 Task: Font style For heading Use Alef with light red berry 1 colour & Underline. font size for heading '28 Pt. 'Change the font style of data to Amiri Quranand font size to  12 Pt. Change the alignment of both headline & data to  Align bottom. In the sheet  auditingSalesMetrics
Action: Mouse moved to (51, 104)
Screenshot: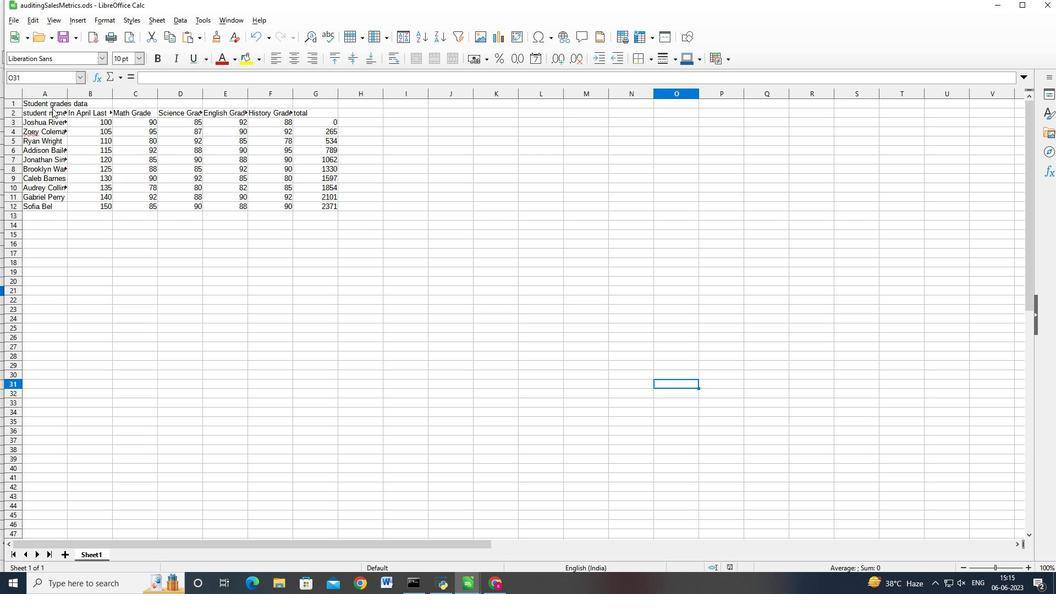 
Action: Mouse pressed left at (51, 104)
Screenshot: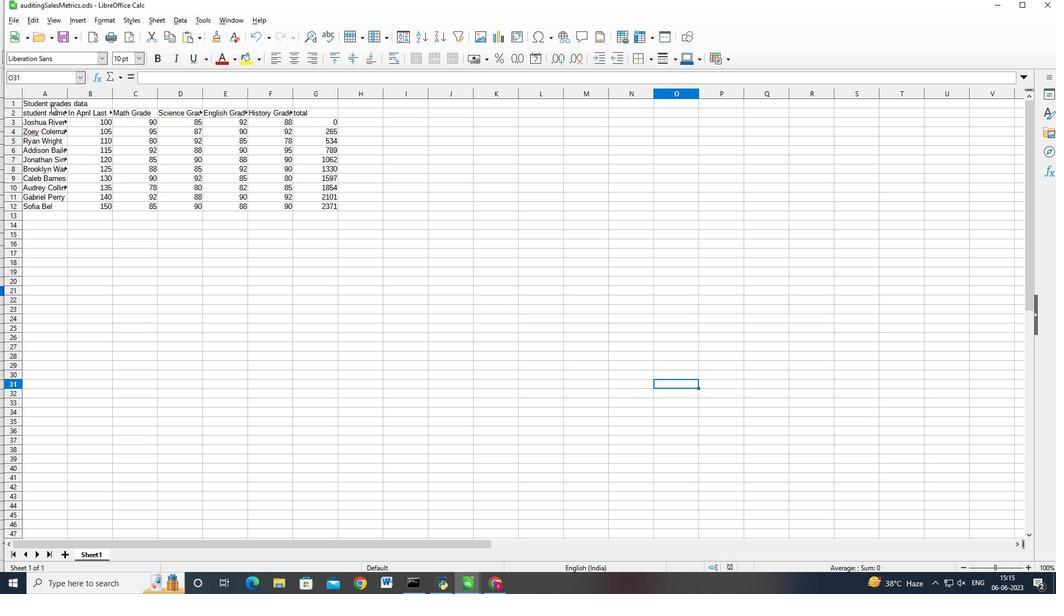 
Action: Mouse moved to (110, 217)
Screenshot: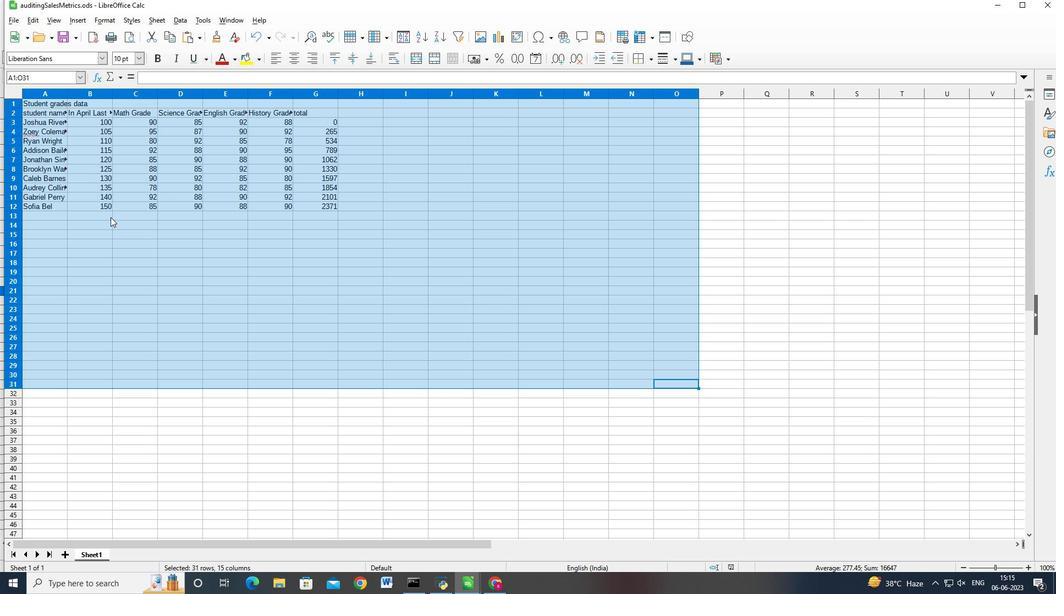 
Action: Mouse pressed right at (110, 217)
Screenshot: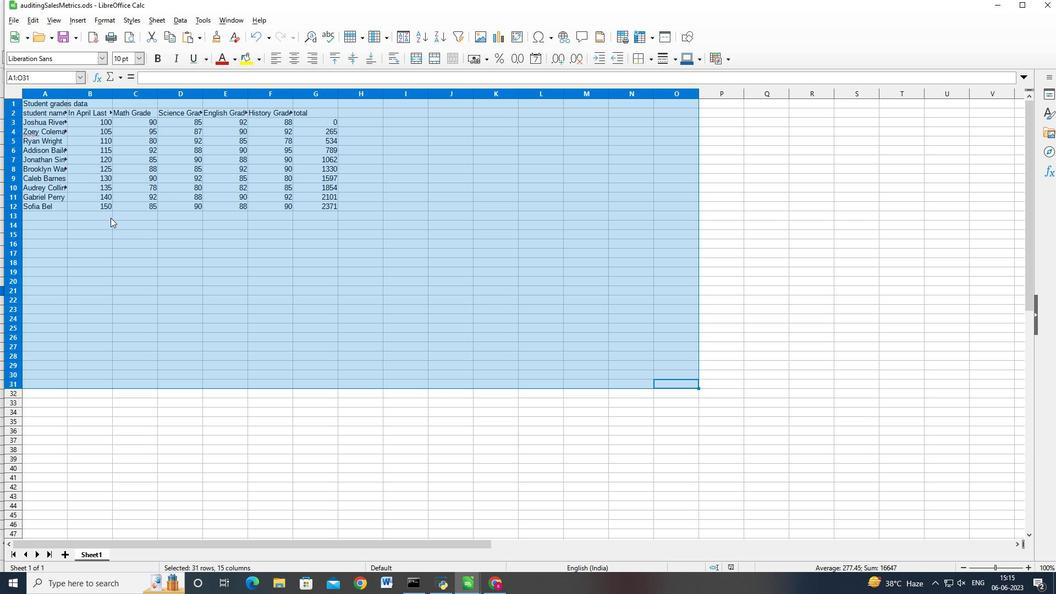 
Action: Mouse moved to (81, 221)
Screenshot: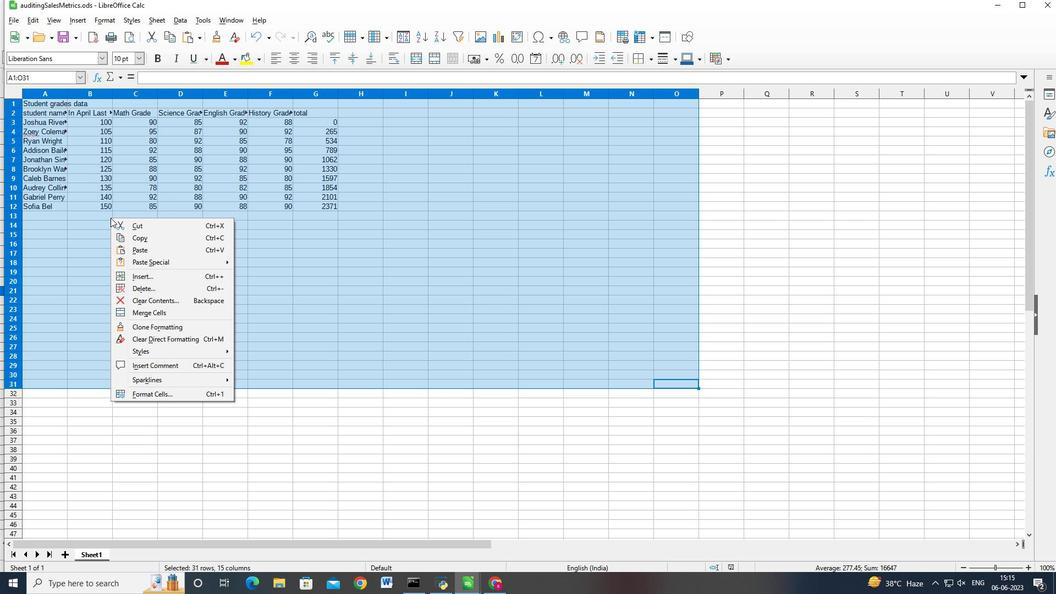 
Action: Mouse pressed right at (81, 221)
Screenshot: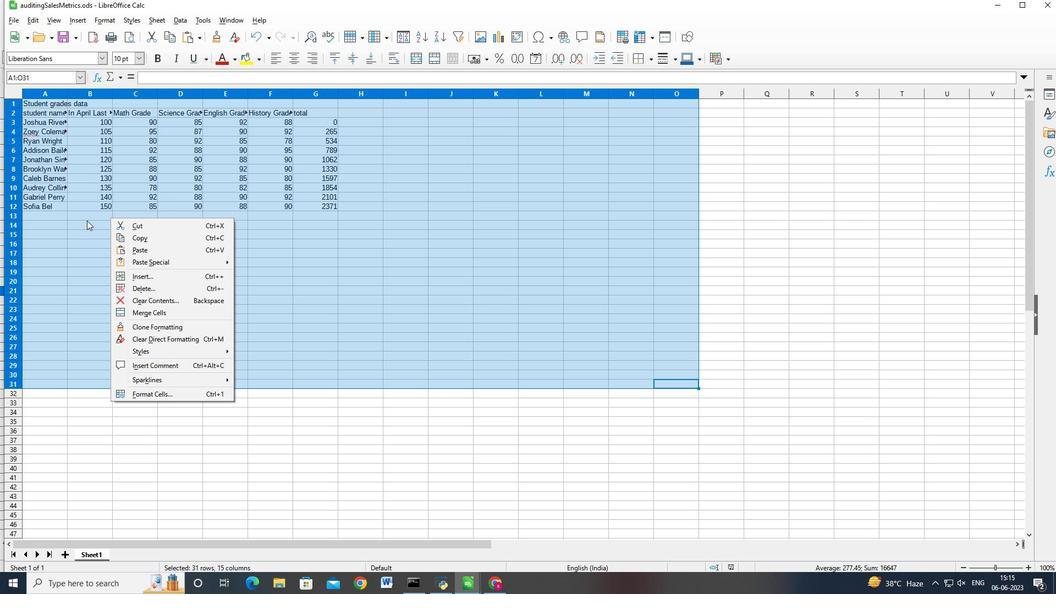 
Action: Mouse pressed left at (81, 221)
Screenshot: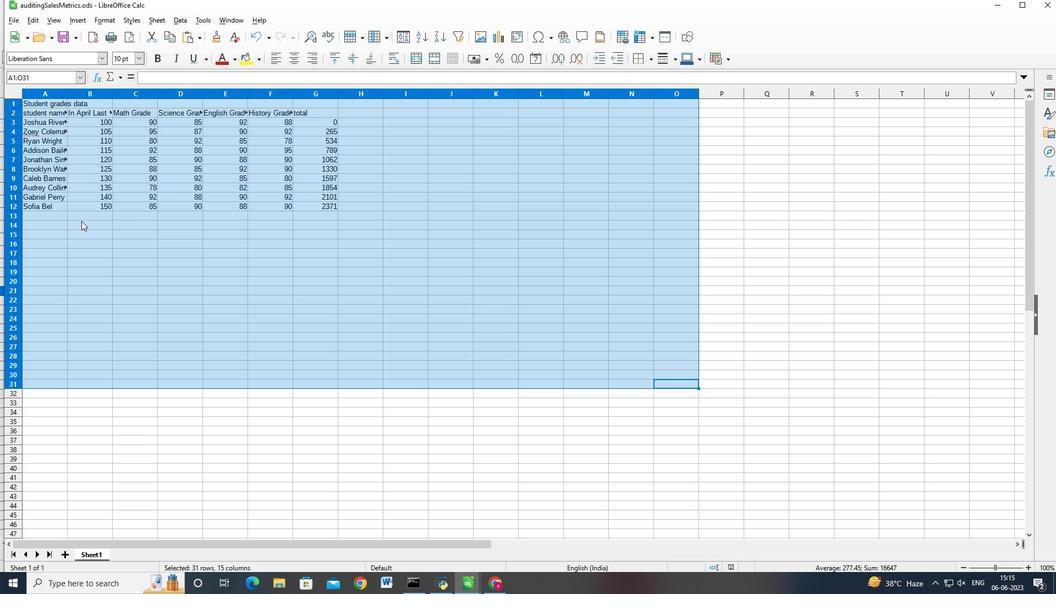 
Action: Mouse pressed right at (81, 221)
Screenshot: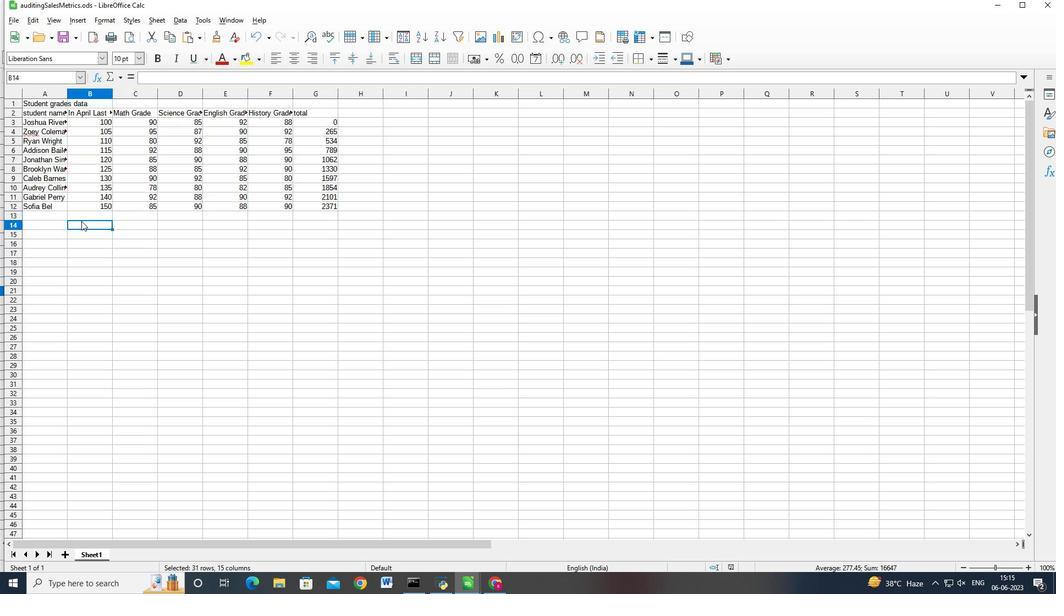 
Action: Mouse moved to (46, 215)
Screenshot: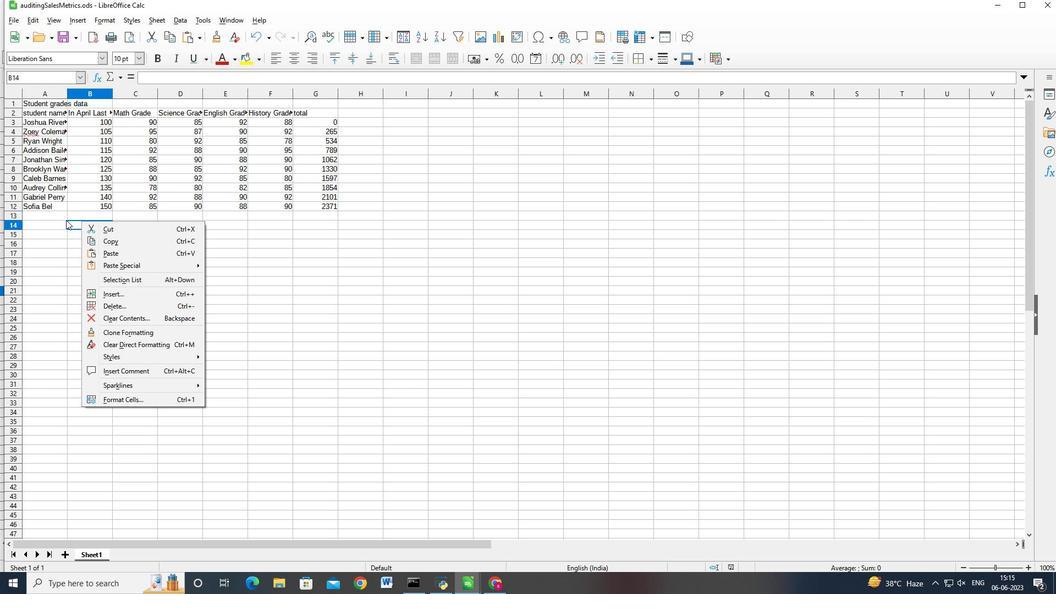 
Action: Mouse pressed left at (46, 215)
Screenshot: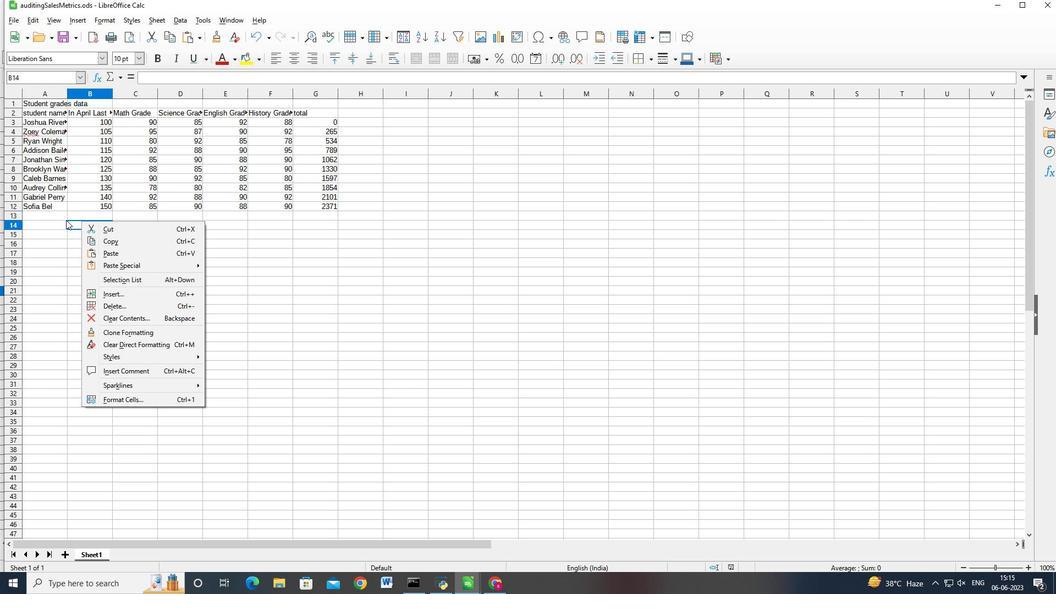 
Action: Mouse moved to (59, 104)
Screenshot: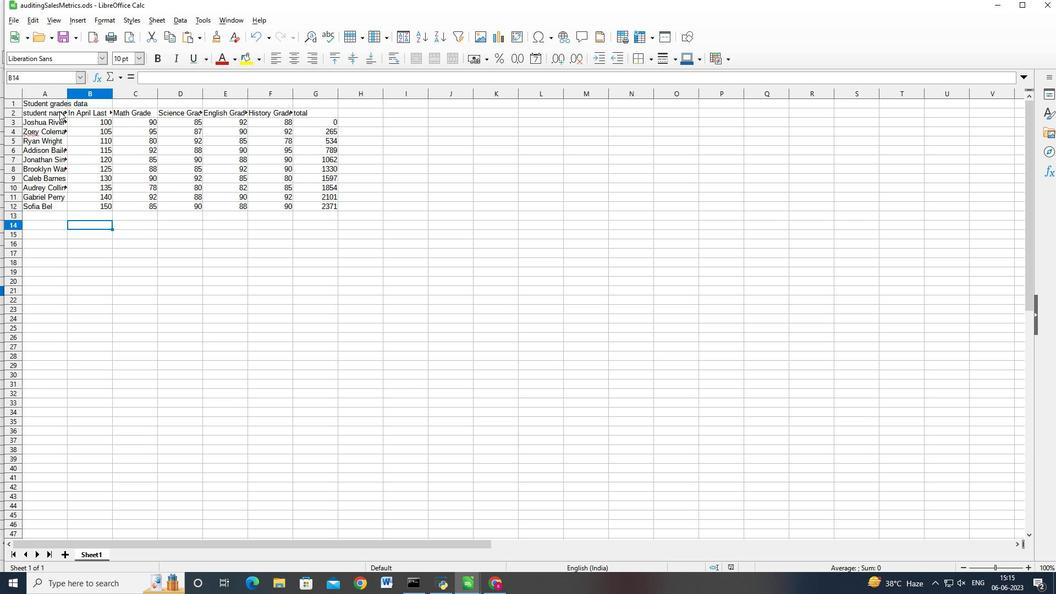 
Action: Mouse pressed left at (59, 104)
Screenshot: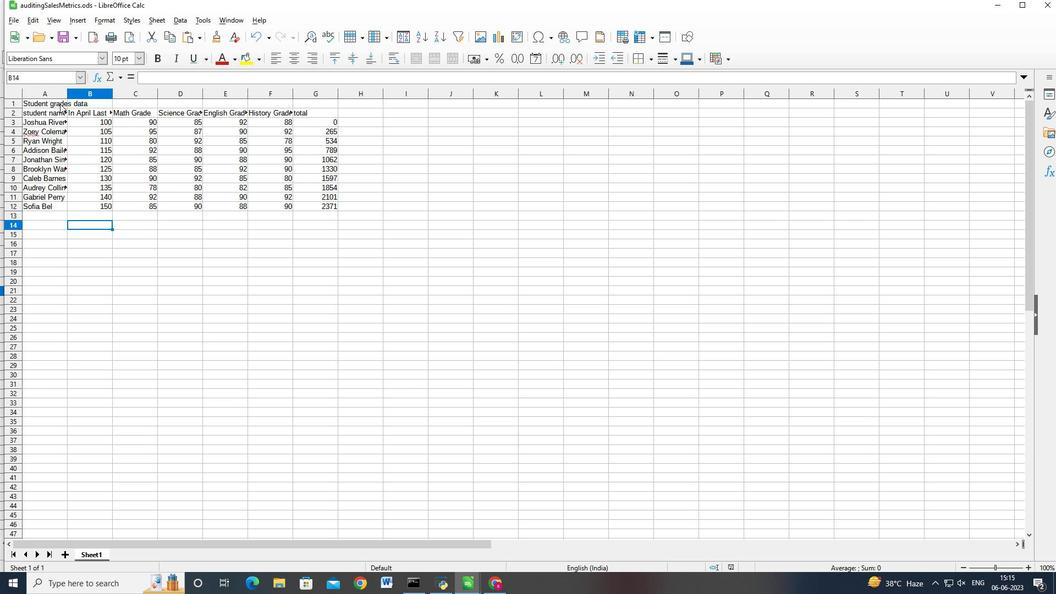 
Action: Key pressed <Key.shift><Key.right>
Screenshot: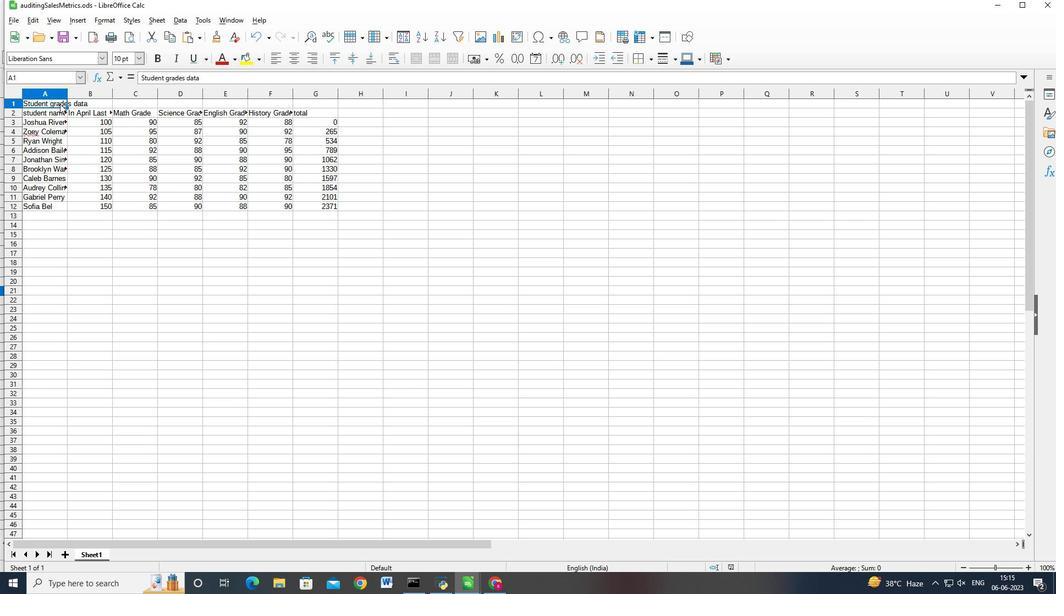 
Action: Mouse moved to (78, 57)
Screenshot: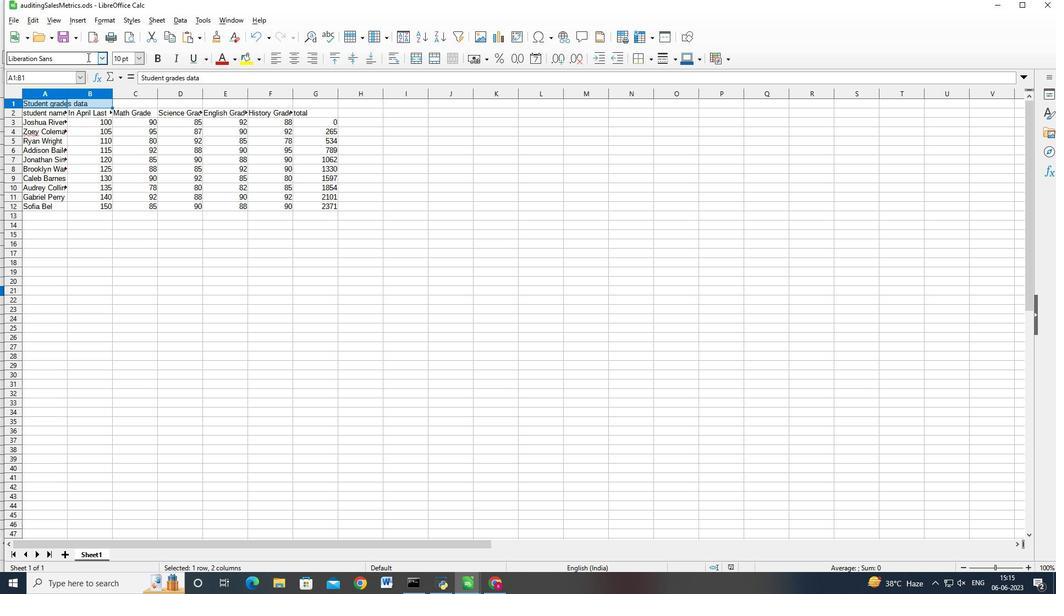 
Action: Mouse pressed left at (78, 57)
Screenshot: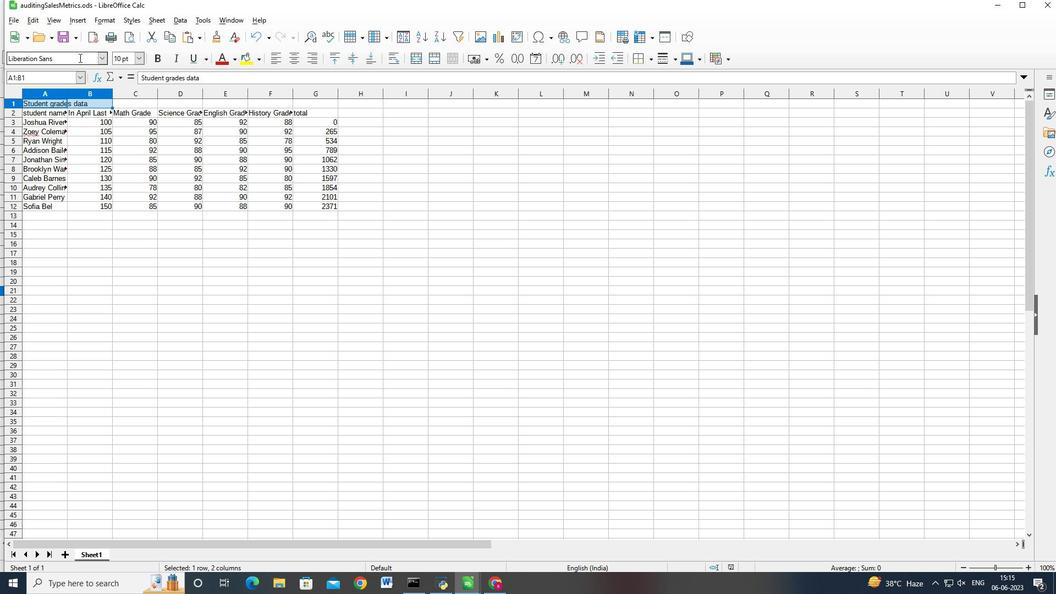 
Action: Key pressed <Key.backspace><Key.backspace><Key.backspace><Key.backspace><Key.backspace><Key.backspace><Key.backspace><Key.backspace><Key.backspace><Key.backspace><Key.backspace><Key.backspace><Key.backspace><Key.backspace><Key.backspace><Key.backspace><Key.backspace><Key.backspace><Key.backspace><Key.backspace><Key.shift_r>Alef<Key.enter>
Screenshot: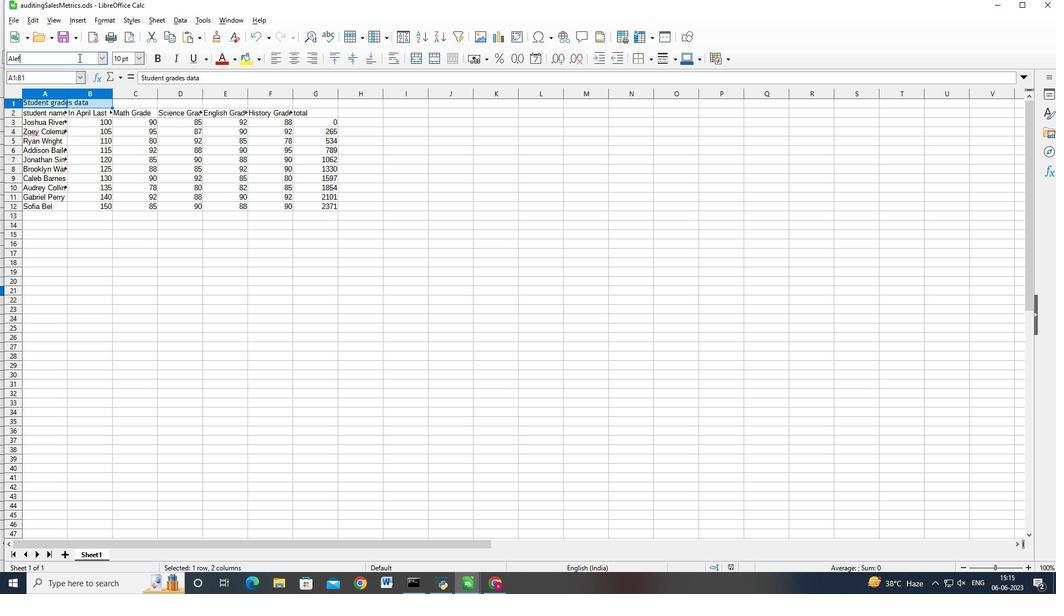 
Action: Mouse moved to (231, 58)
Screenshot: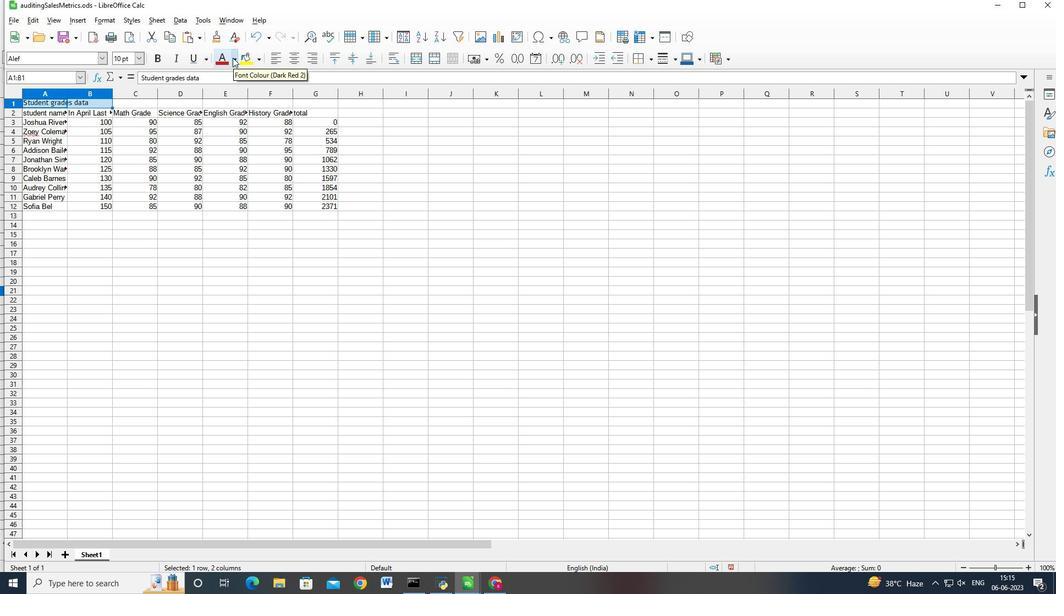 
Action: Mouse pressed left at (231, 58)
Screenshot: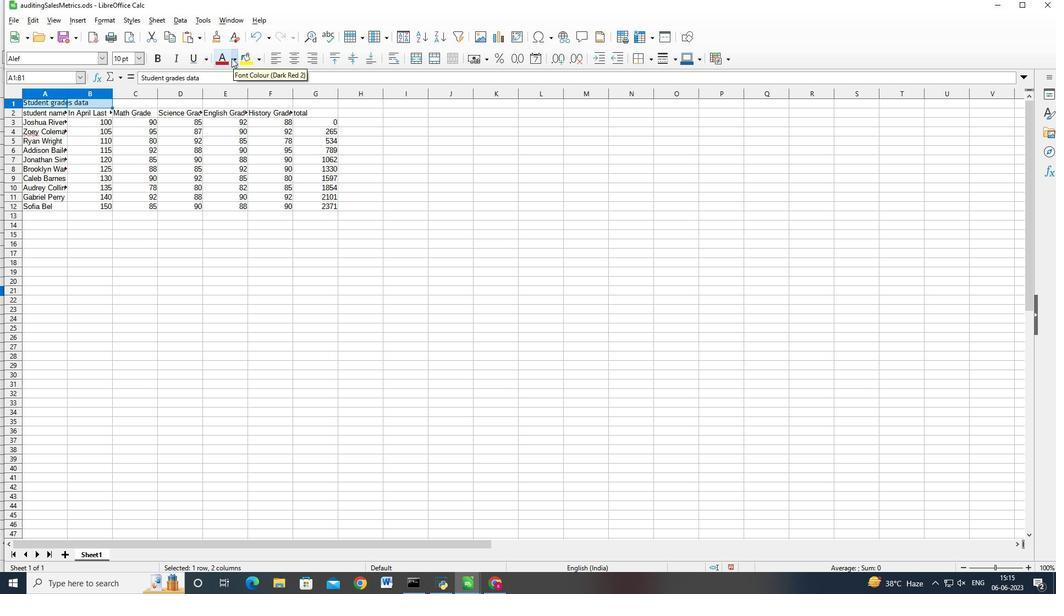 
Action: Mouse moved to (251, 237)
Screenshot: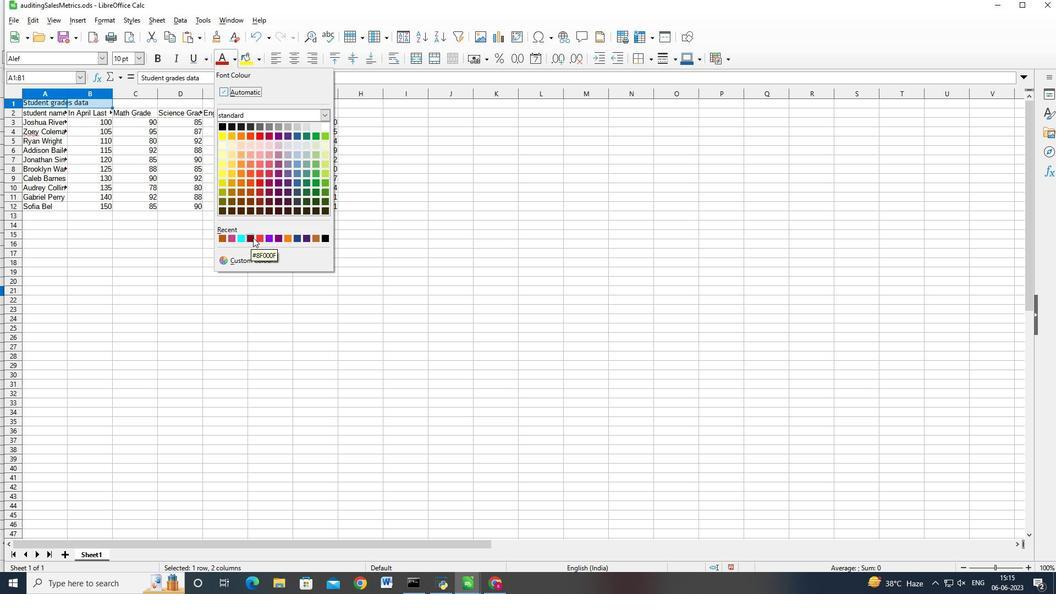 
Action: Mouse pressed left at (251, 237)
Screenshot: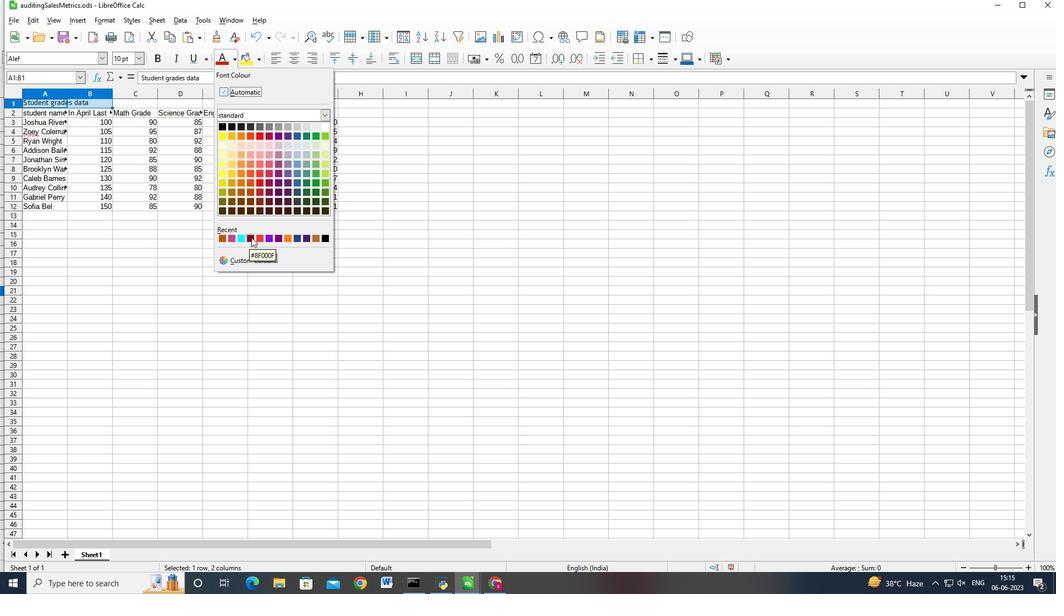 
Action: Mouse moved to (198, 63)
Screenshot: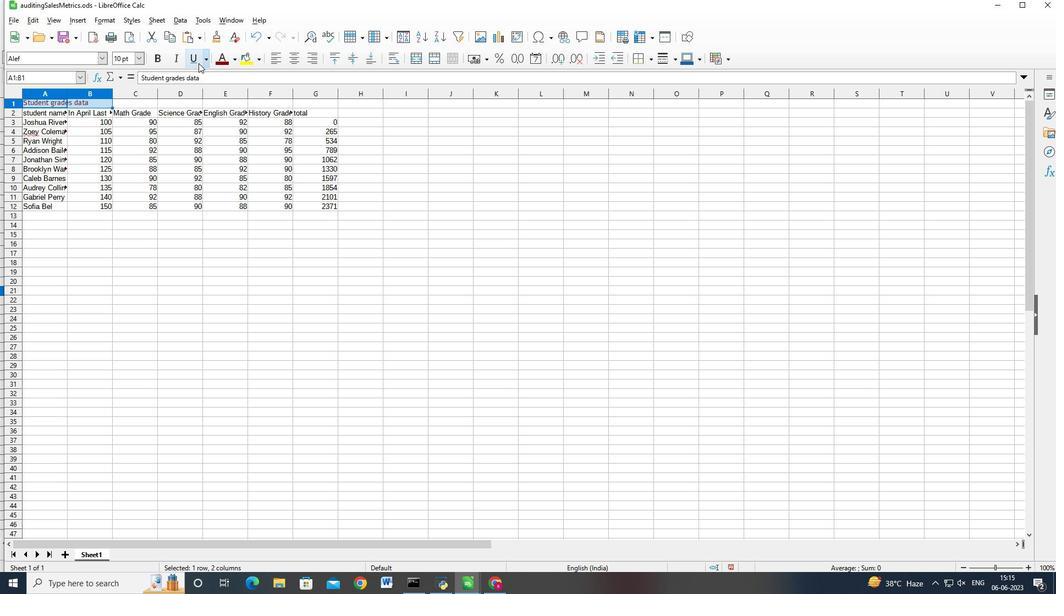 
Action: Mouse pressed left at (198, 63)
Screenshot: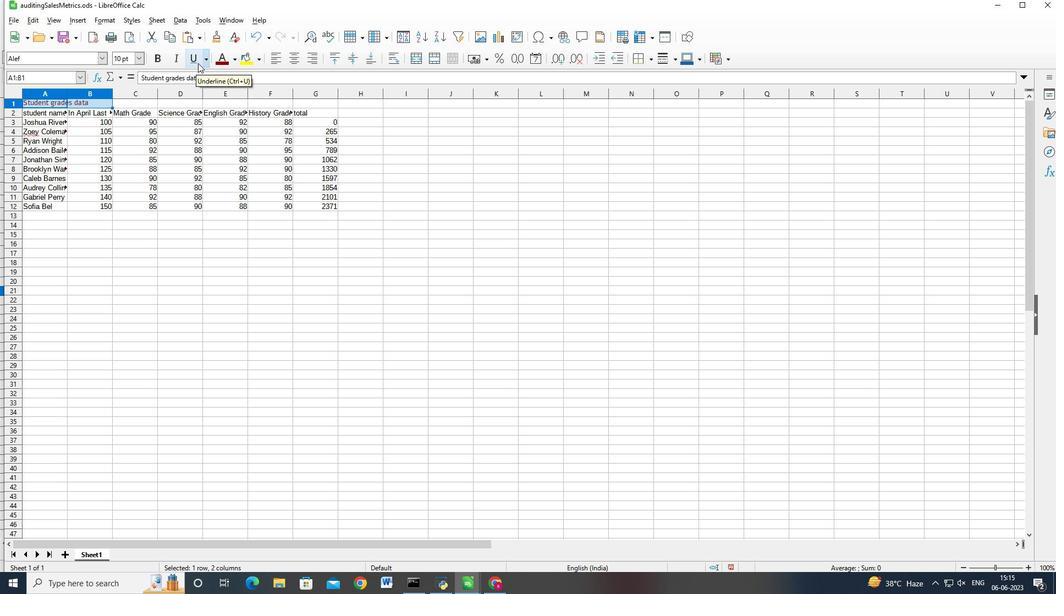
Action: Mouse moved to (137, 60)
Screenshot: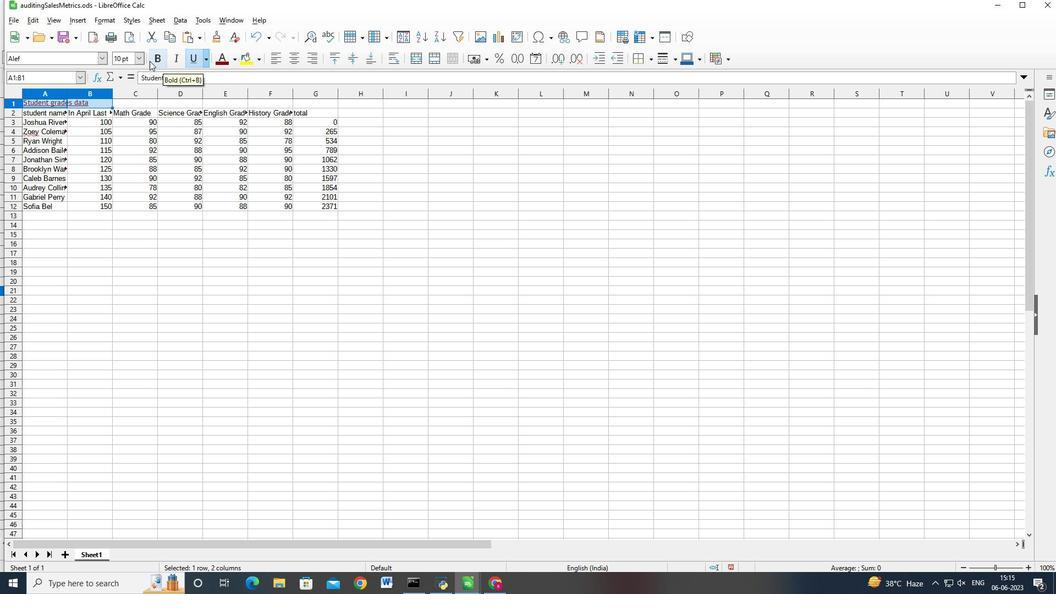 
Action: Mouse pressed left at (137, 60)
Screenshot: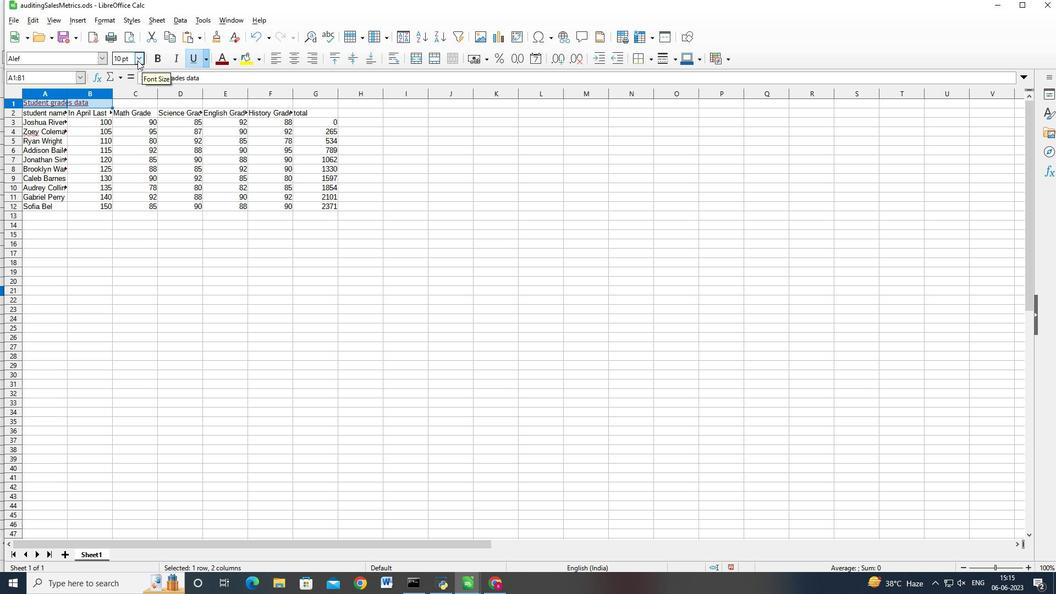 
Action: Mouse moved to (122, 239)
Screenshot: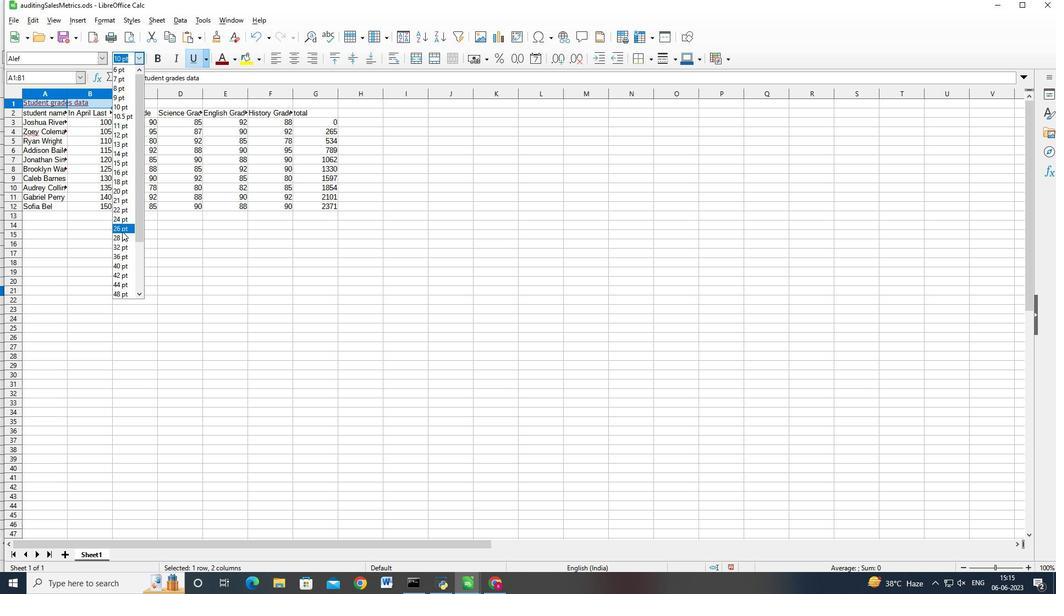 
Action: Mouse pressed left at (122, 239)
Screenshot: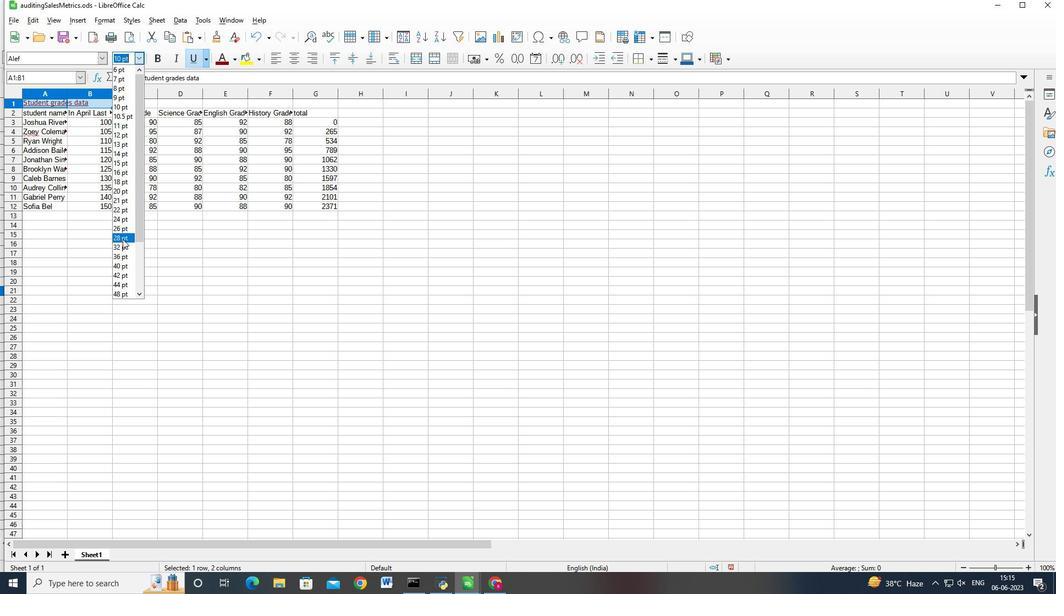 
Action: Mouse moved to (57, 125)
Screenshot: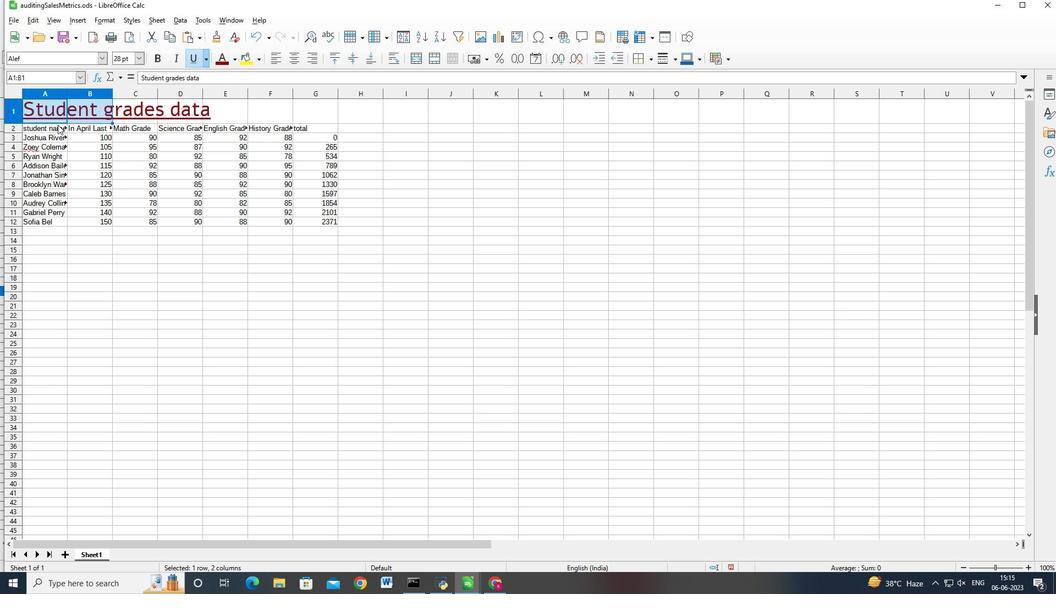 
Action: Mouse pressed left at (57, 125)
Screenshot: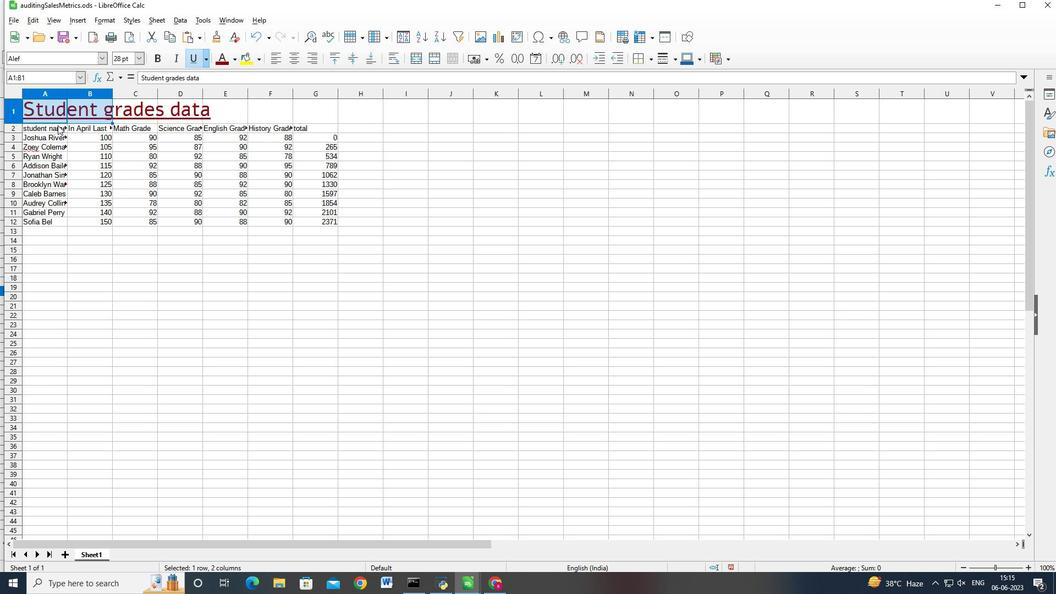 
Action: Mouse moved to (57, 128)
Screenshot: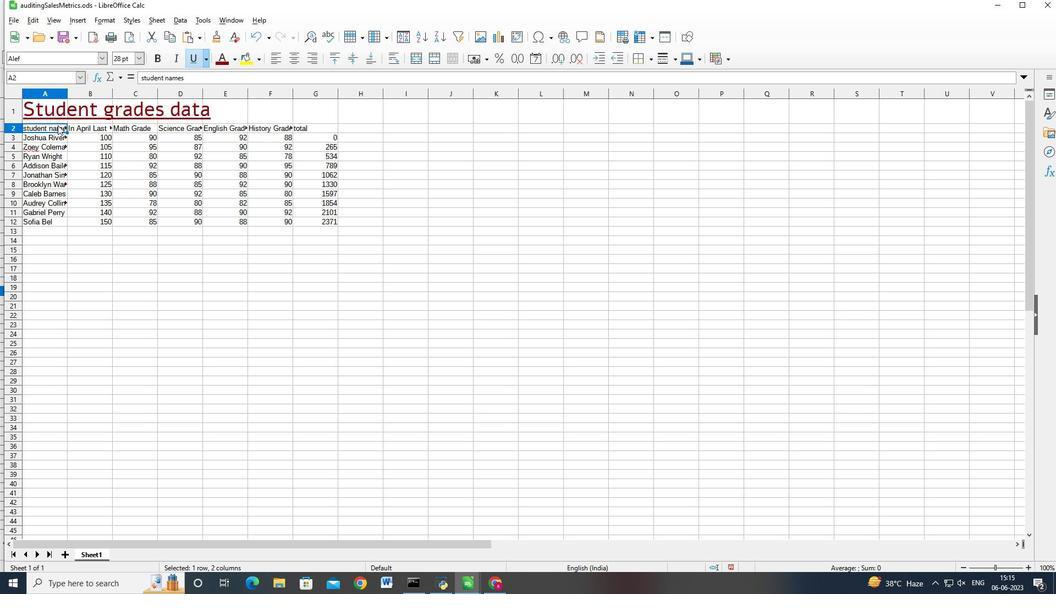 
Action: Key pressed <Key.shift><Key.shift><Key.shift><Key.shift><Key.shift><Key.shift><Key.shift><Key.right><Key.right><Key.right><Key.right><Key.right><Key.right><Key.down><Key.down><Key.down><Key.down><Key.down><Key.down><Key.down><Key.down><Key.down><Key.down>
Screenshot: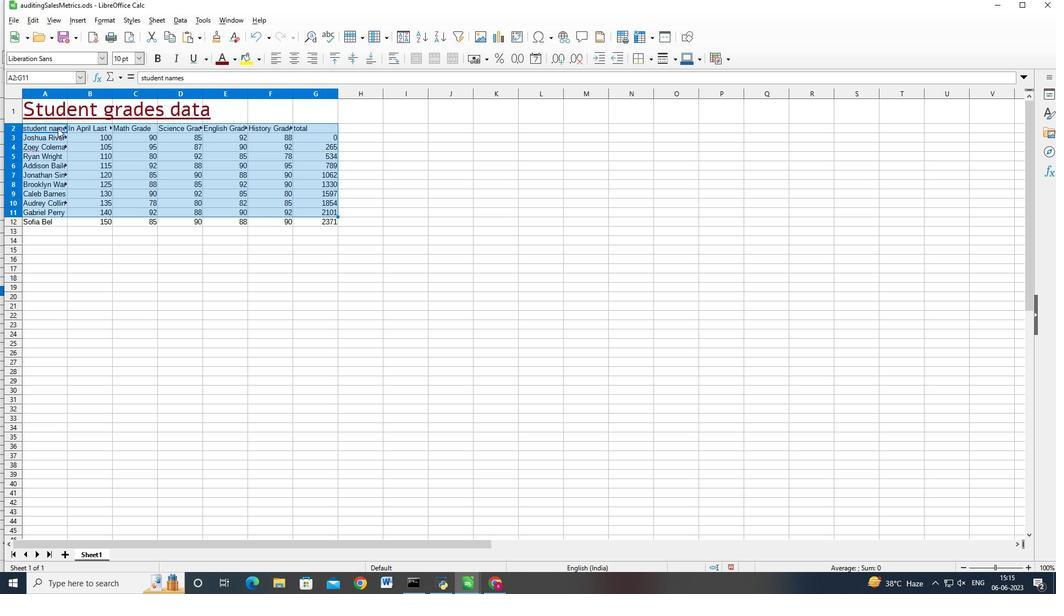 
Action: Mouse moved to (69, 58)
Screenshot: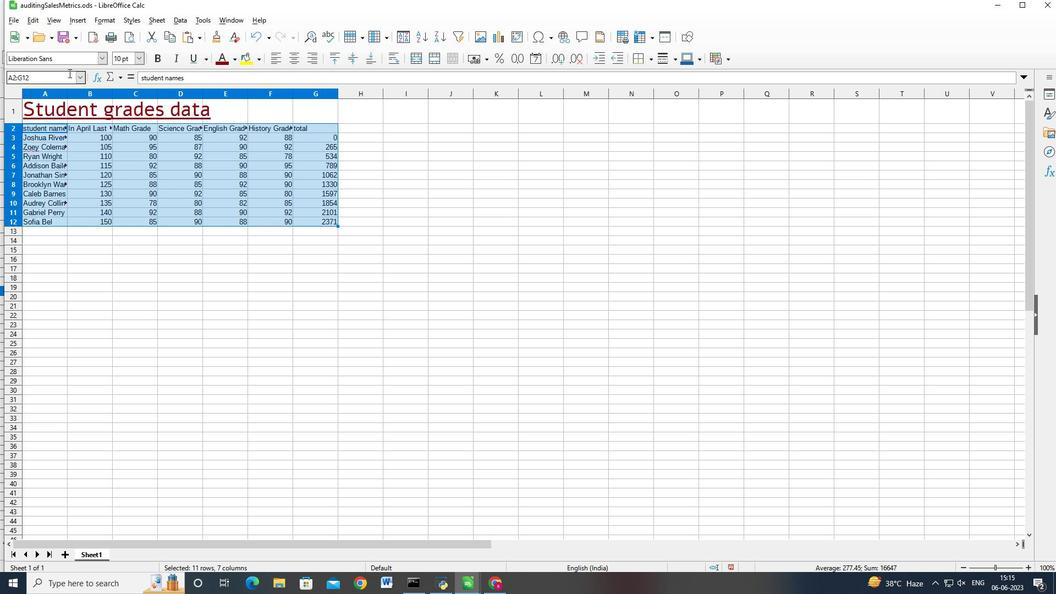 
Action: Mouse pressed left at (69, 58)
Screenshot: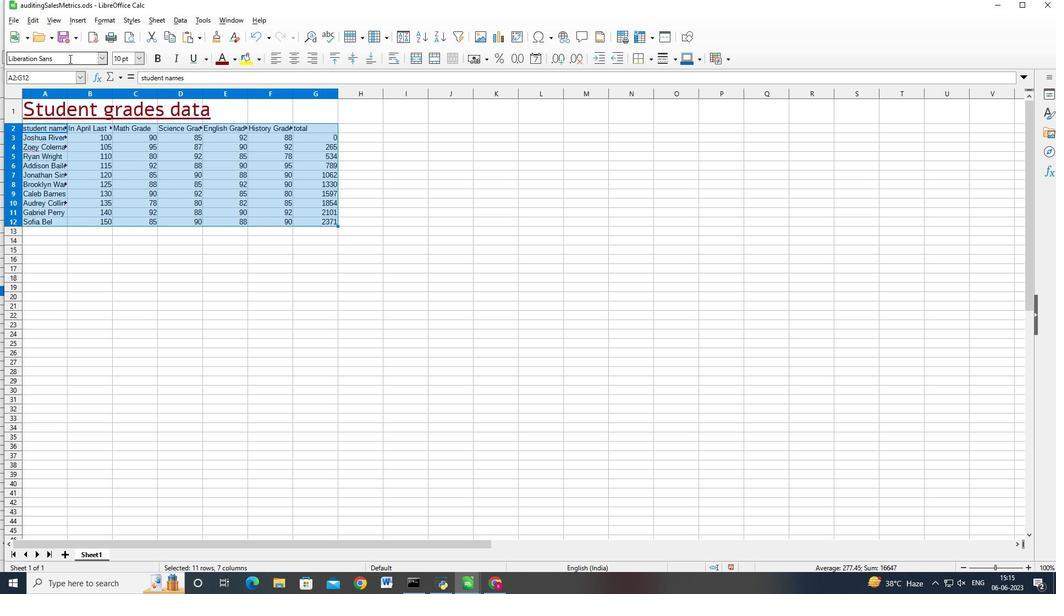 
Action: Mouse moved to (69, 58)
Screenshot: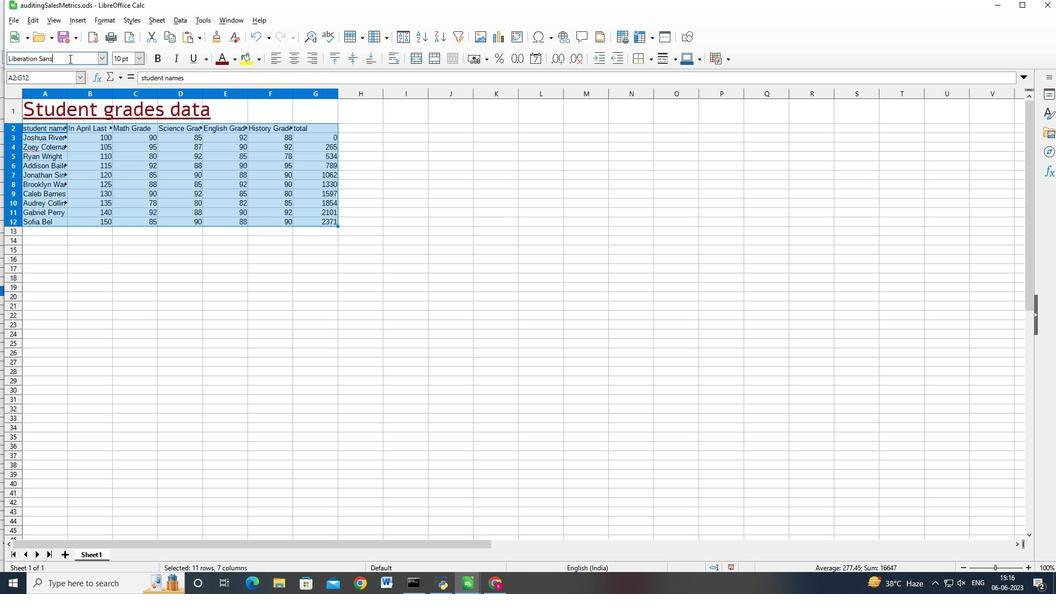 
Action: Key pressed <Key.backspace><Key.backspace><Key.backspace><Key.backspace><Key.backspace><Key.backspace><Key.backspace><Key.backspace><Key.backspace><Key.backspace><Key.backspace><Key.backspace><Key.backspace><Key.backspace><Key.backspace><Key.backspace><Key.backspace><Key.backspace><Key.backspace><Key.backspace><Key.backspace><Key.backspace><Key.backspace><Key.backspace><Key.backspace><Key.backspace><Key.backspace><Key.backspace><Key.backspace><Key.backspace><Key.backspace><Key.backspace><Key.backspace><Key.backspace><Key.backspace><Key.backspace><Key.backspace><Key.backspace><Key.shift_r>amiri<Key.space><Key.shift_r>Quranand<Key.enter>
Screenshot: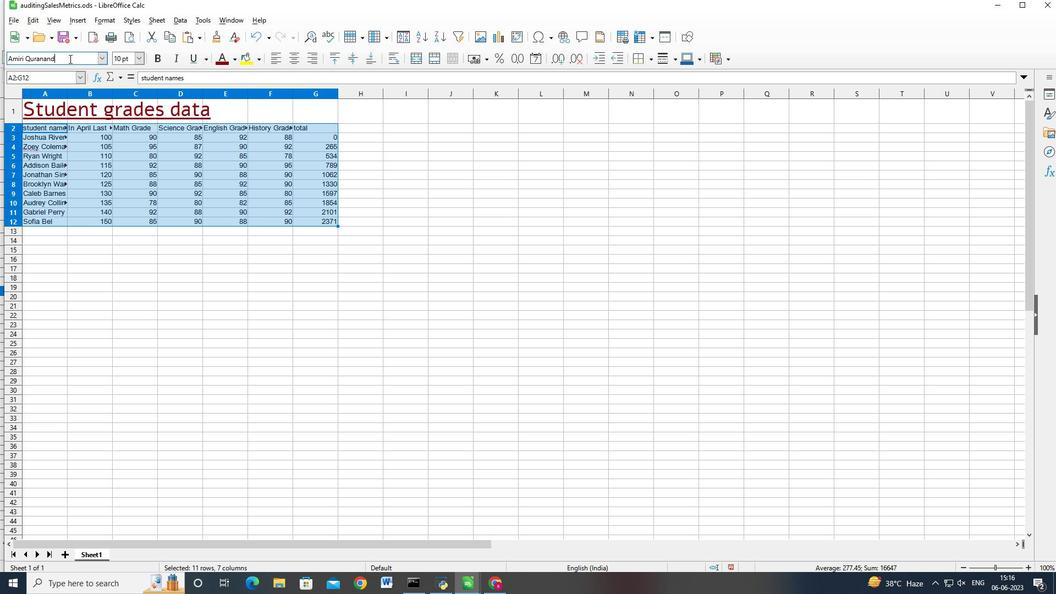 
Action: Mouse moved to (140, 59)
Screenshot: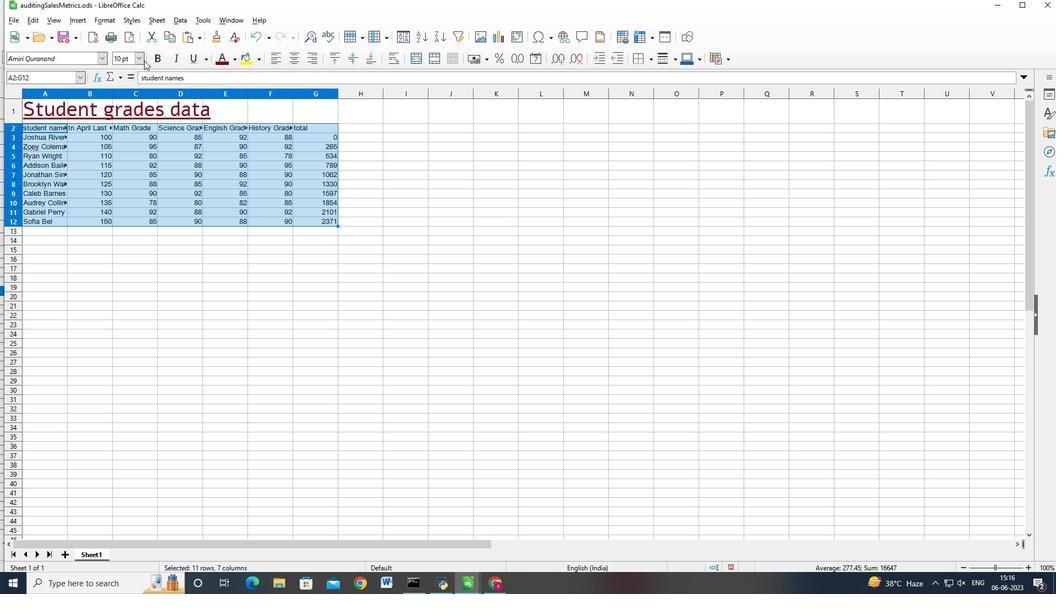 
Action: Mouse pressed left at (140, 59)
Screenshot: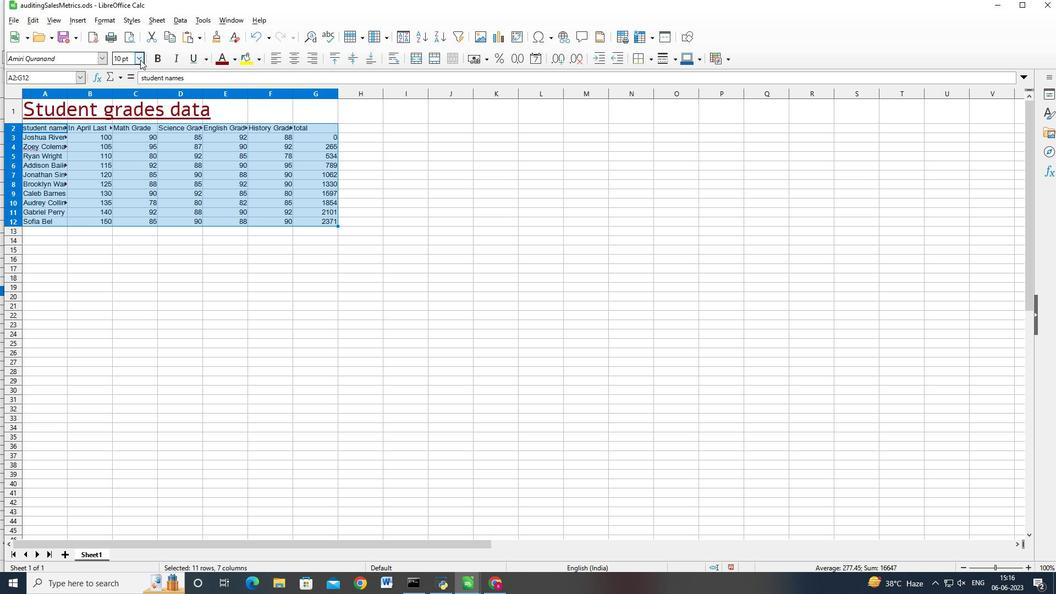 
Action: Mouse moved to (124, 136)
Screenshot: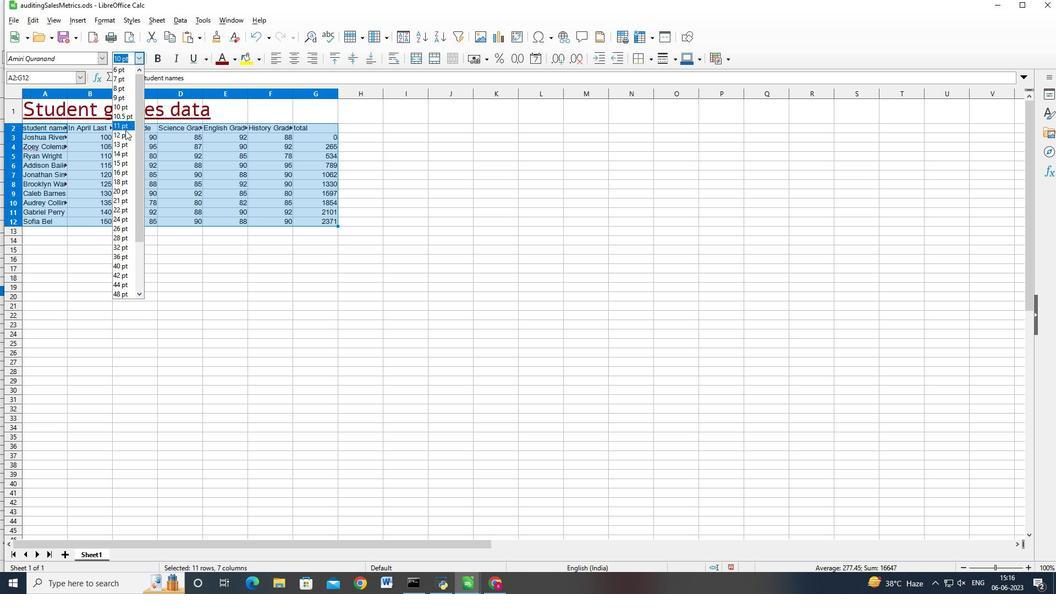 
Action: Mouse pressed left at (124, 136)
Screenshot: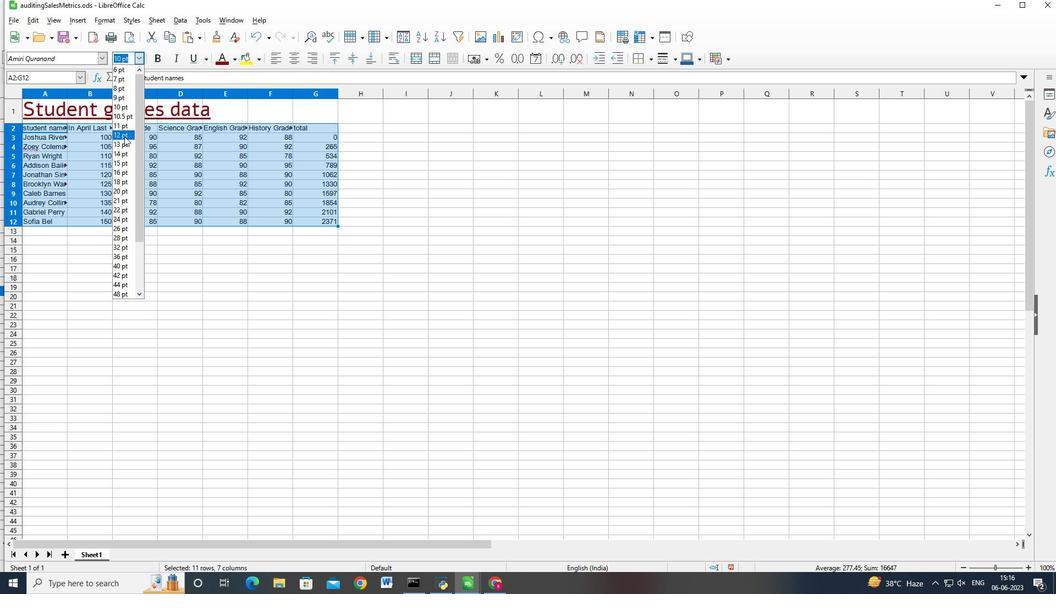 
Action: Mouse moved to (101, 114)
Screenshot: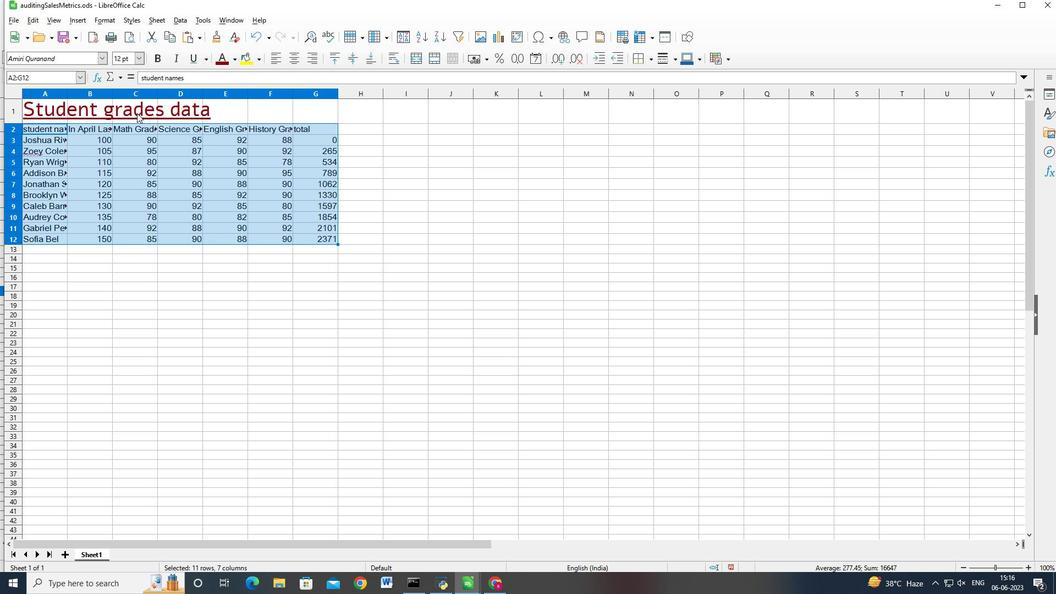 
Action: Key pressed <Key.shift>
Screenshot: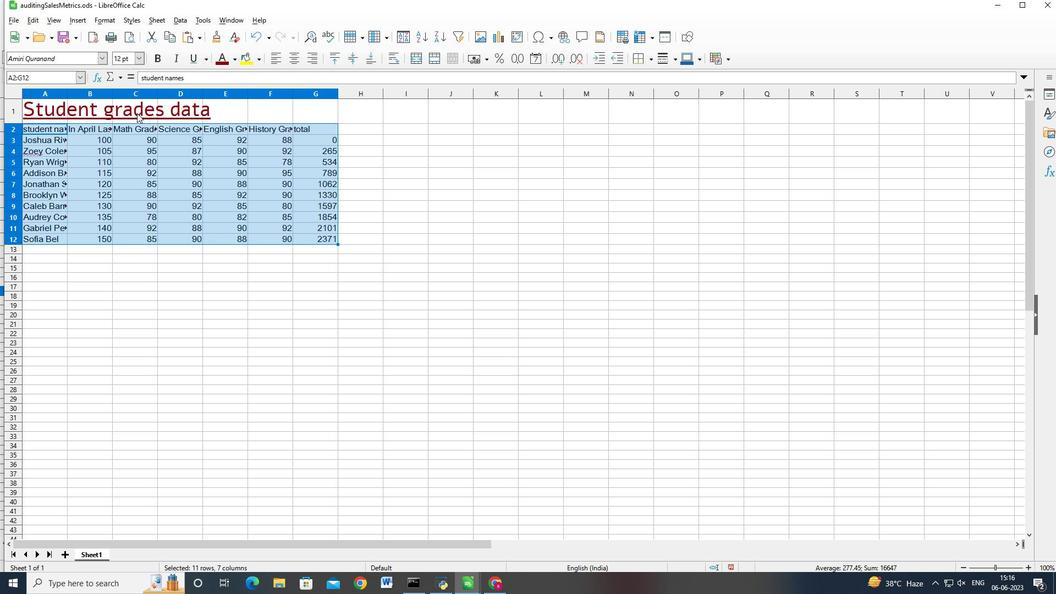 
Action: Mouse moved to (64, 111)
Screenshot: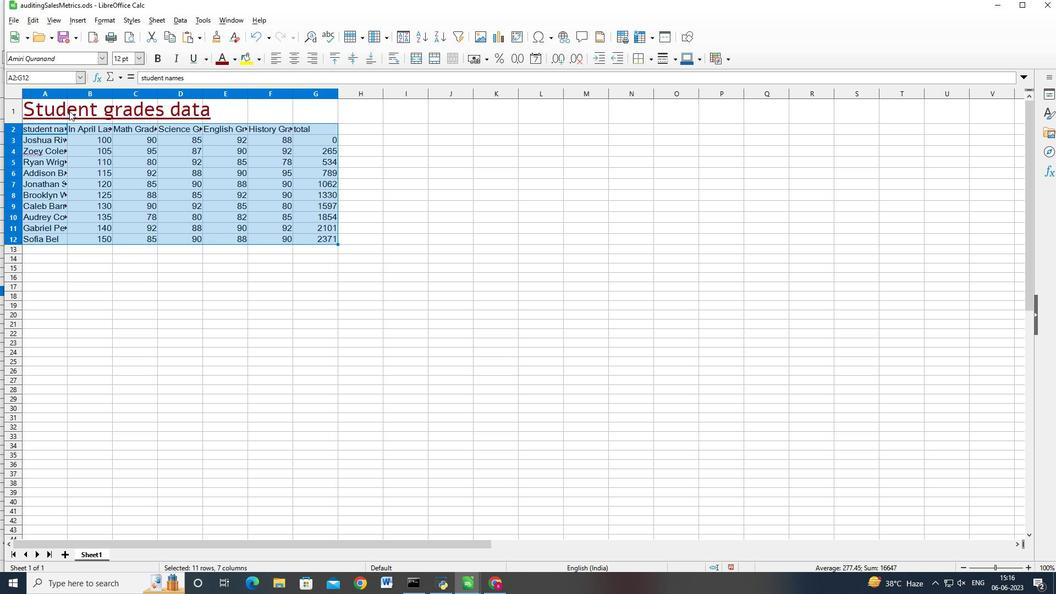 
Action: Key pressed <Key.shift><Key.shift><Key.shift><Key.shift><Key.shift><Key.shift><Key.shift><Key.shift><Key.shift>
Screenshot: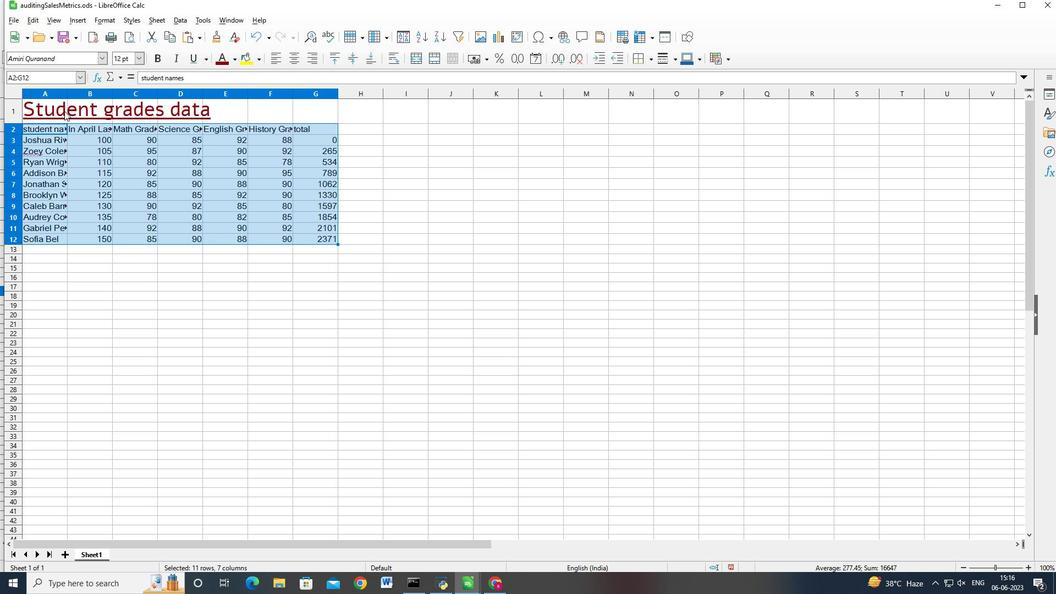 
Action: Mouse pressed left at (64, 111)
Screenshot: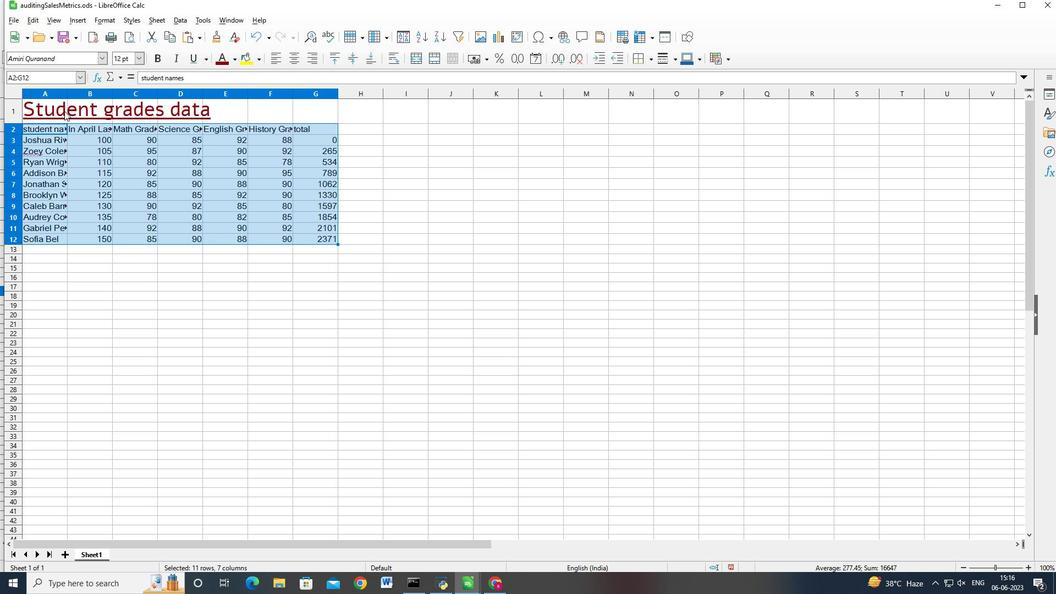
Action: Mouse moved to (80, 107)
Screenshot: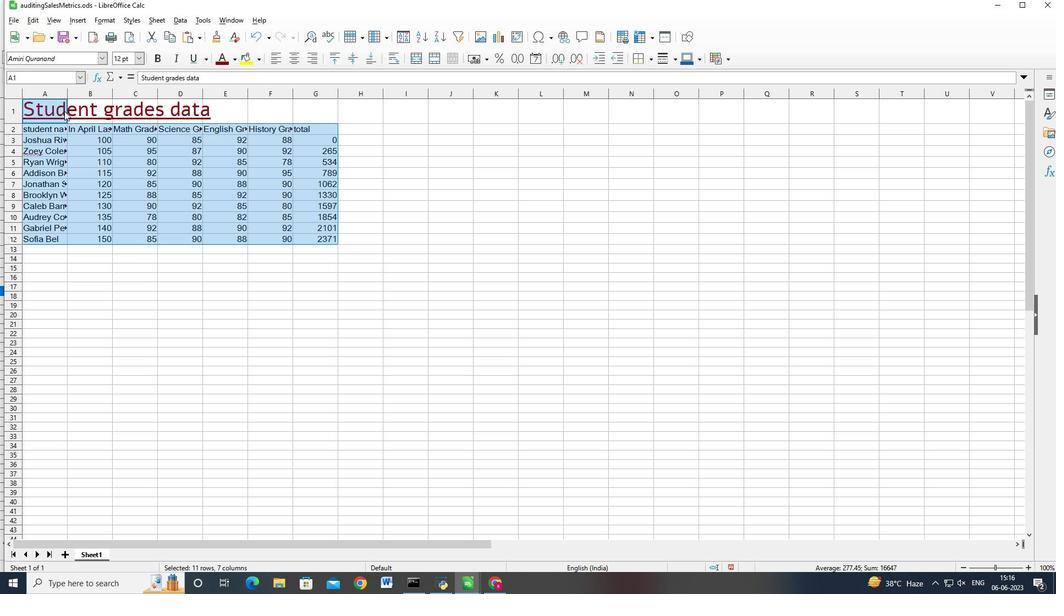 
Action: Mouse pressed left at (80, 107)
Screenshot: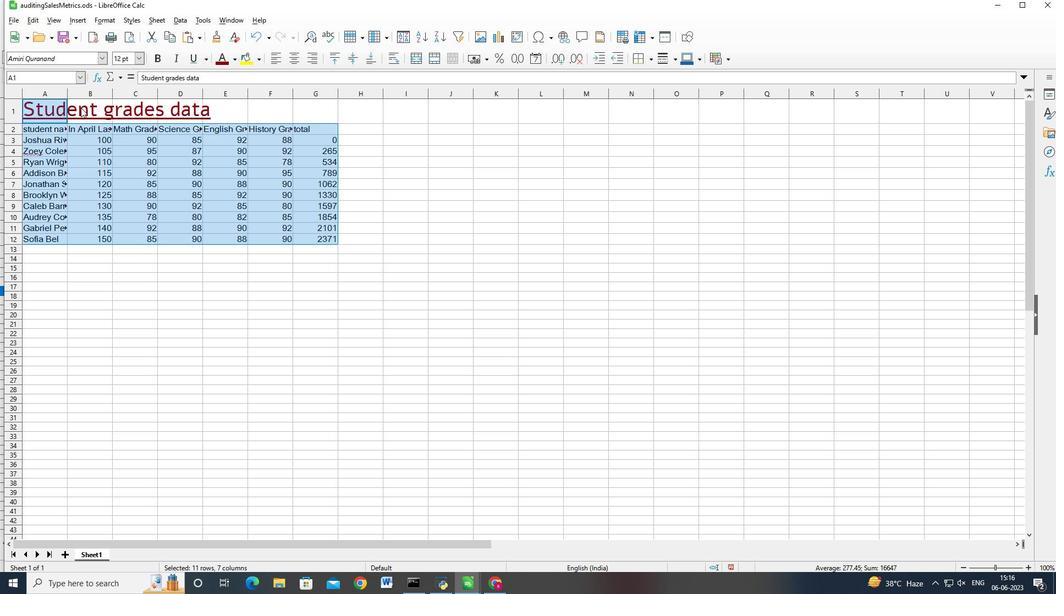 
Action: Mouse moved to (121, 107)
Screenshot: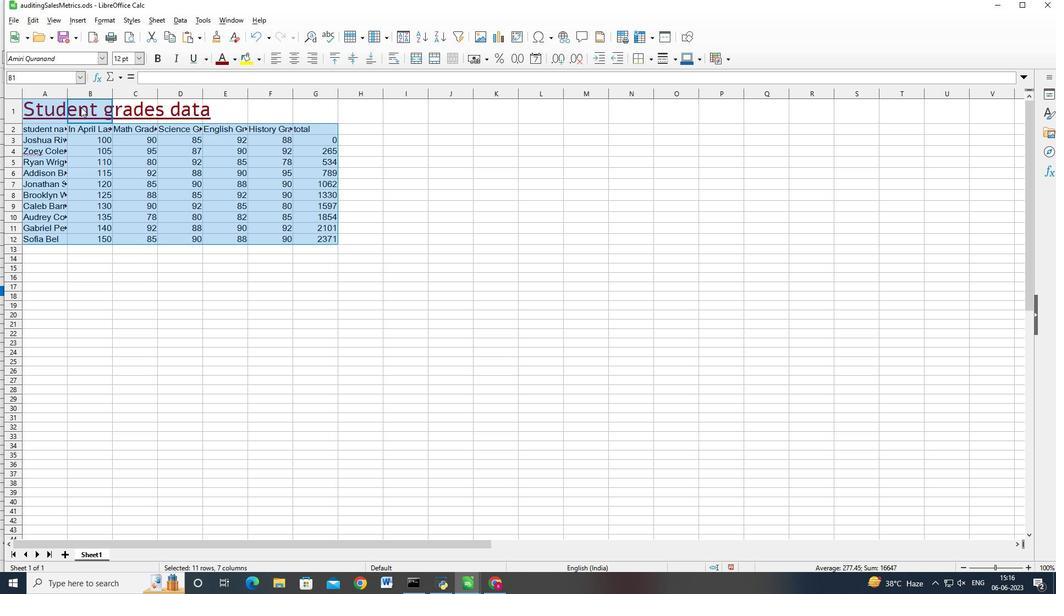 
Action: Mouse pressed left at (121, 107)
Screenshot: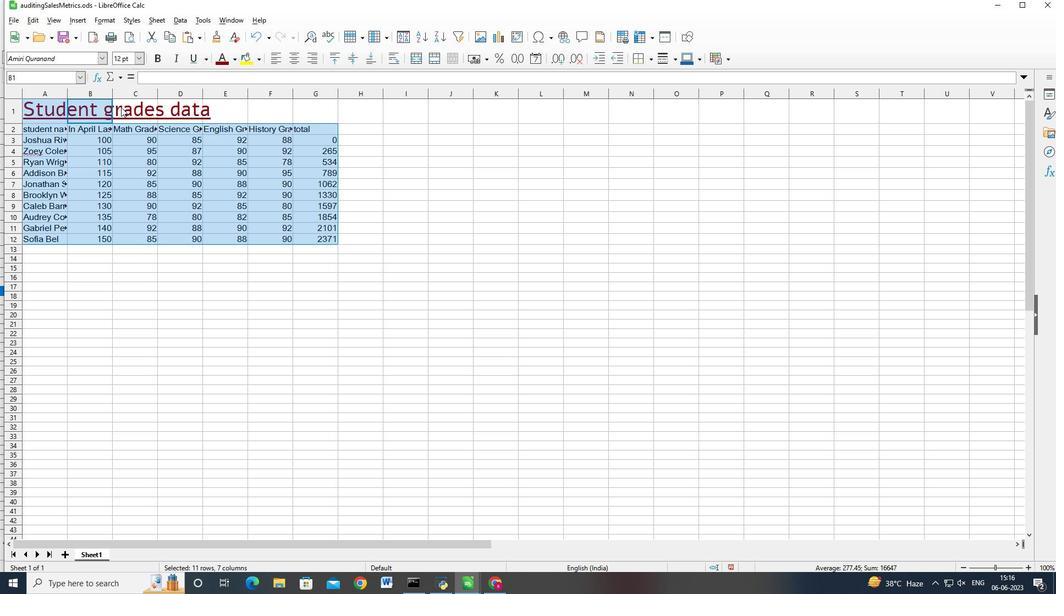 
Action: Mouse moved to (188, 112)
Screenshot: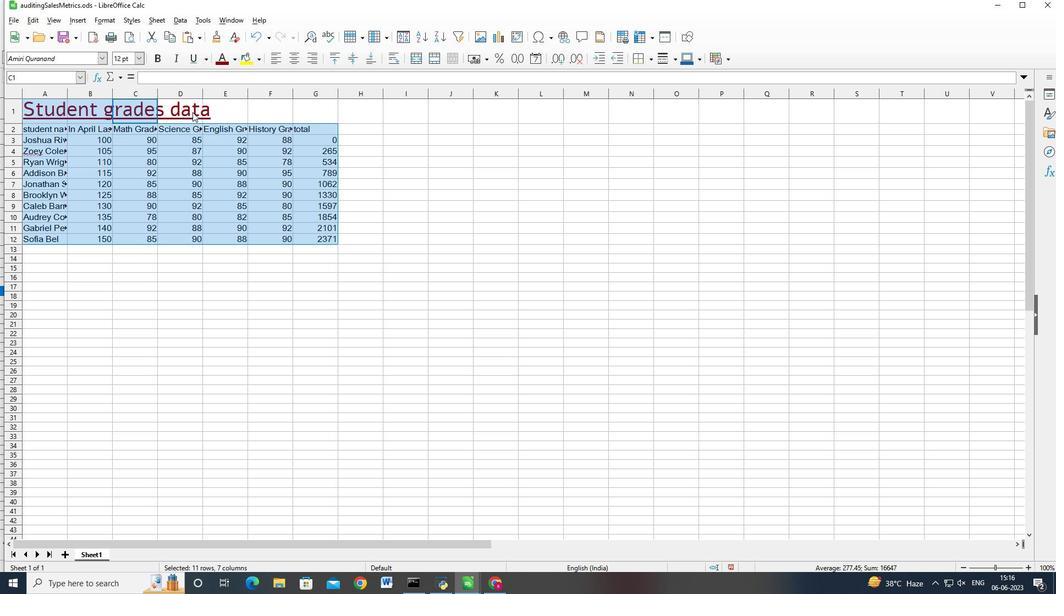 
Action: Mouse pressed left at (188, 112)
Screenshot: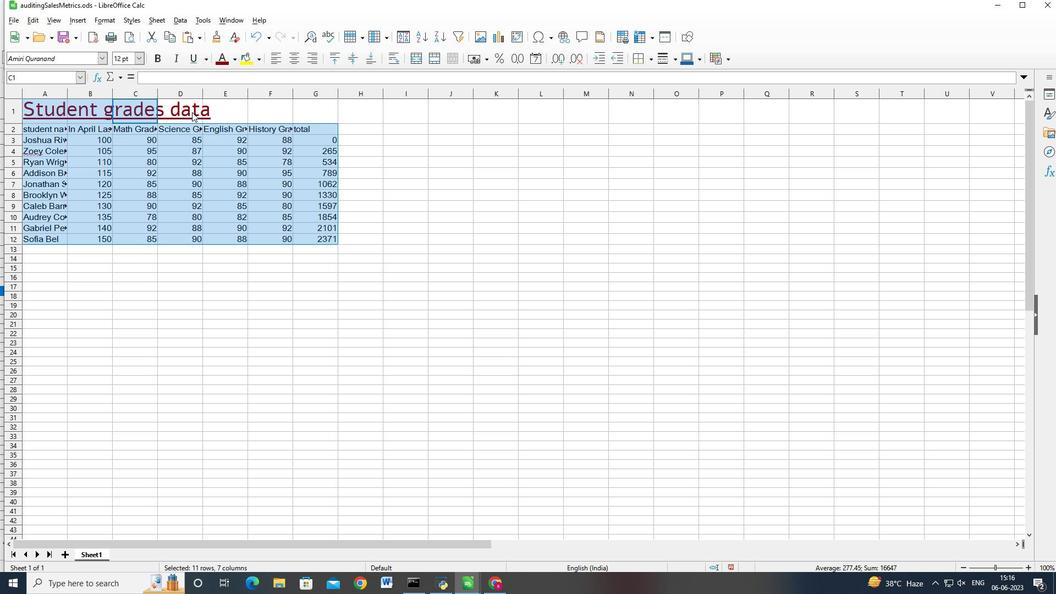 
Action: Mouse moved to (212, 110)
Screenshot: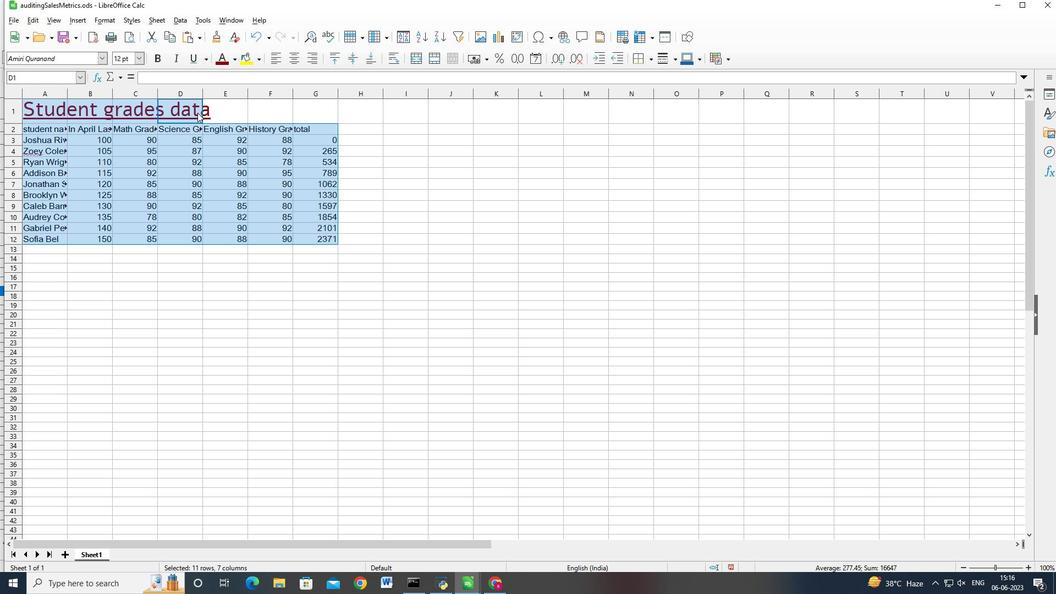 
Action: Mouse pressed left at (212, 110)
Screenshot: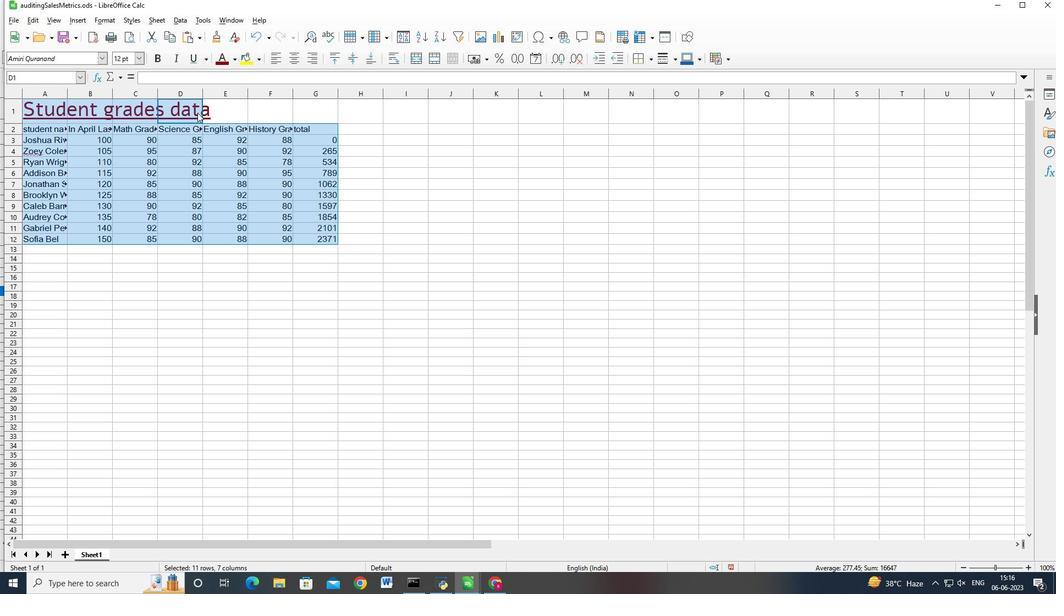 
Action: Mouse moved to (366, 62)
Screenshot: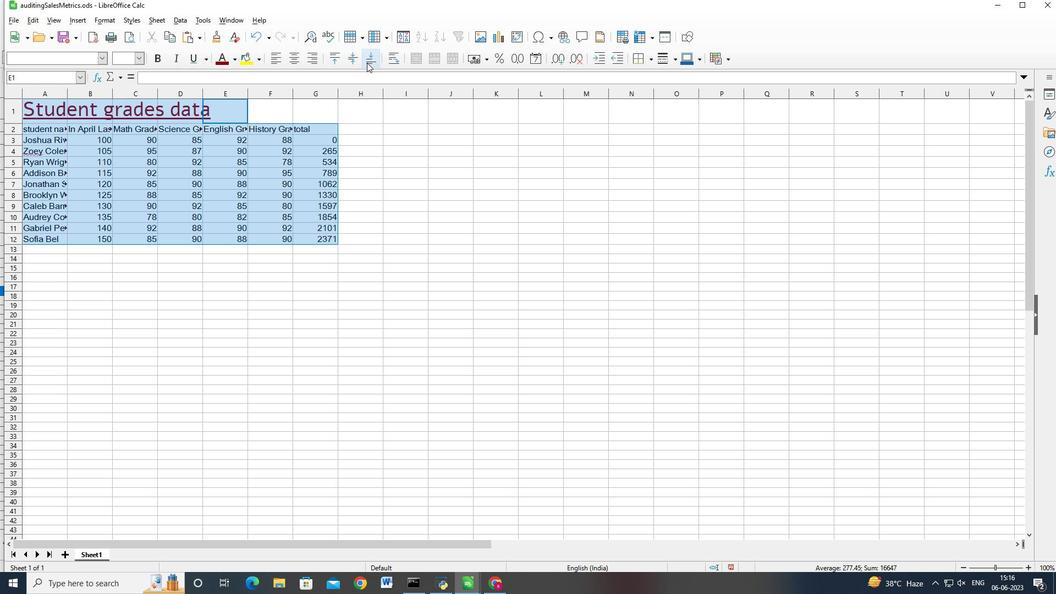 
Action: Mouse pressed left at (366, 62)
Screenshot: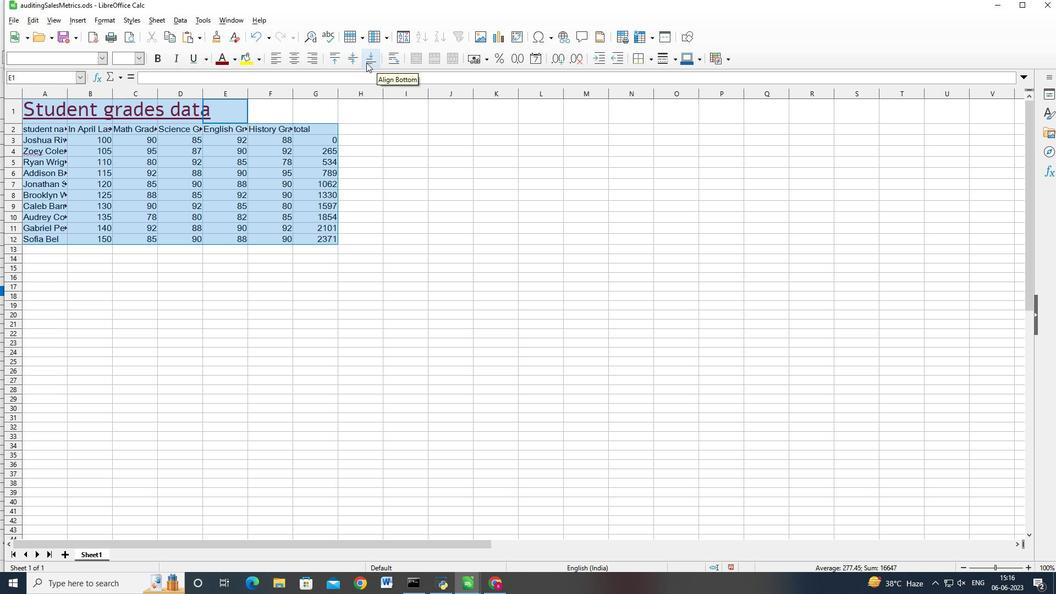 
Action: Mouse moved to (452, 200)
Screenshot: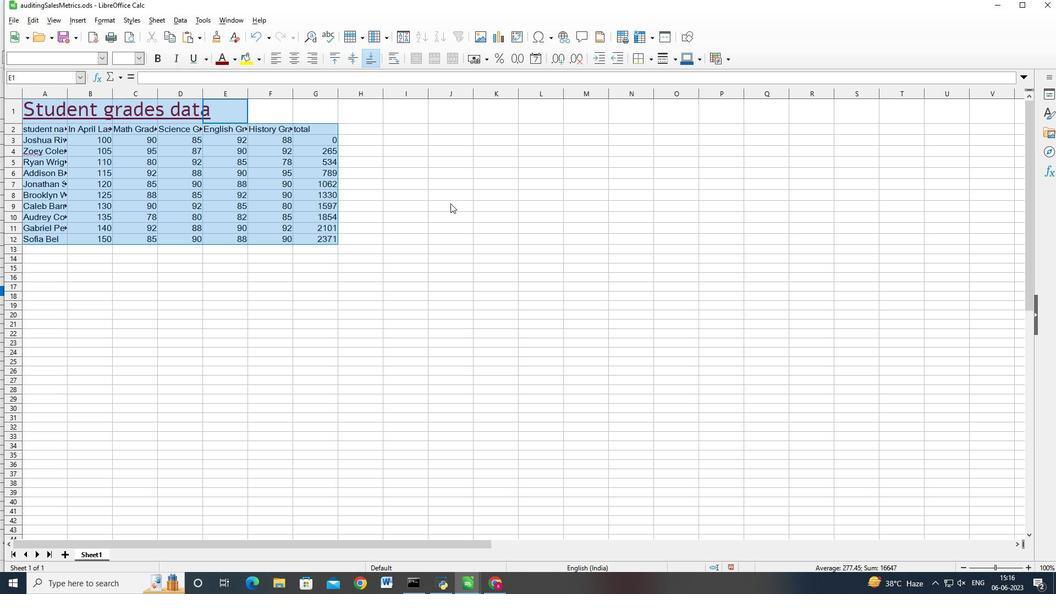 
